 Task: Find Round Trip flight tickets for 2 adults, in Economy from Cairo to Bangkok to travel on 02-Nov-2023. Bangkok to Cairo on 22-Dec-2023.  Stops: One stop or fewer. Choice of flight is Emirates.  Outbound departure time preference is 12:00. Connecting airport is Dubai.
Action: Mouse moved to (295, 208)
Screenshot: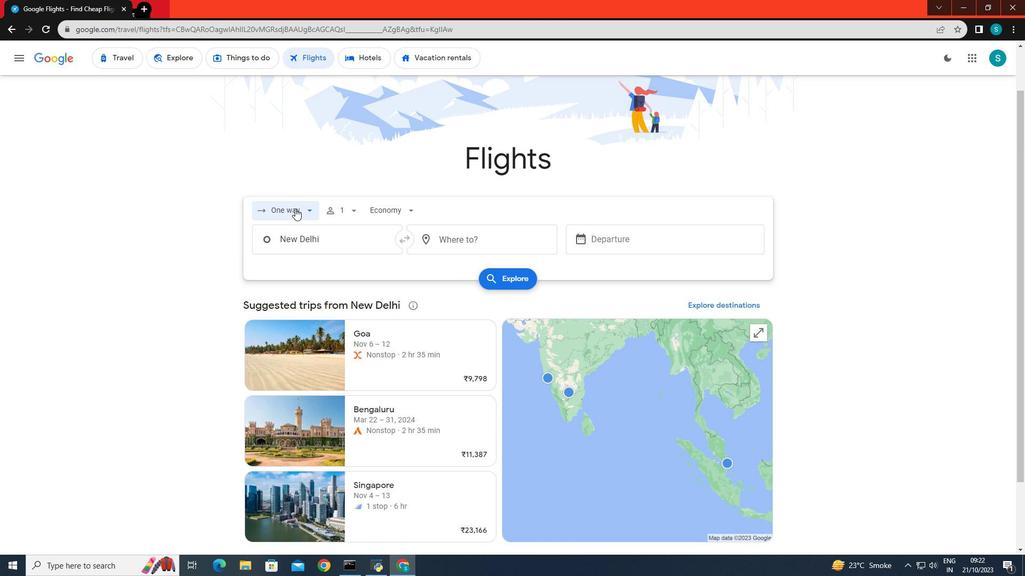 
Action: Mouse pressed left at (295, 208)
Screenshot: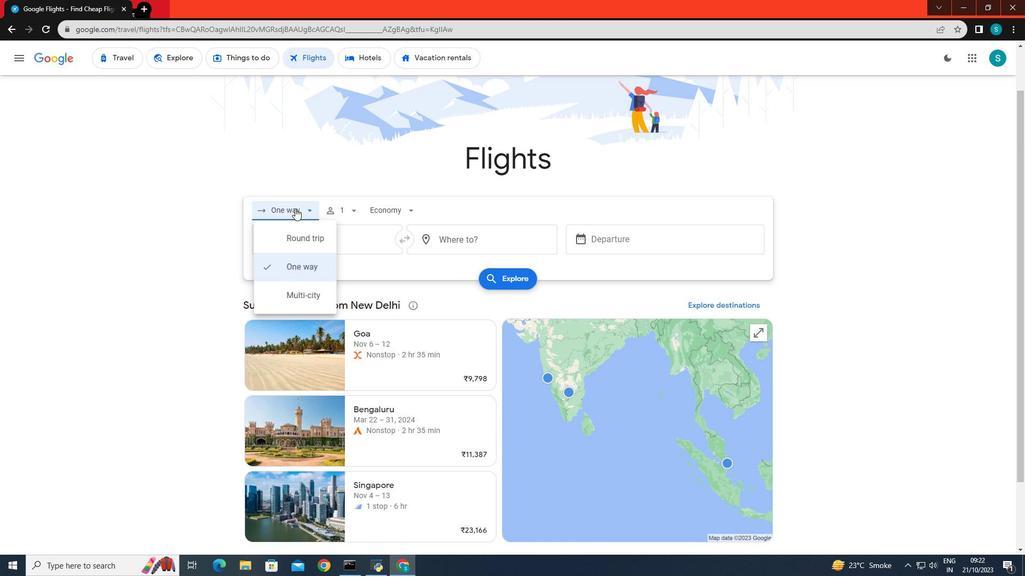 
Action: Mouse moved to (292, 233)
Screenshot: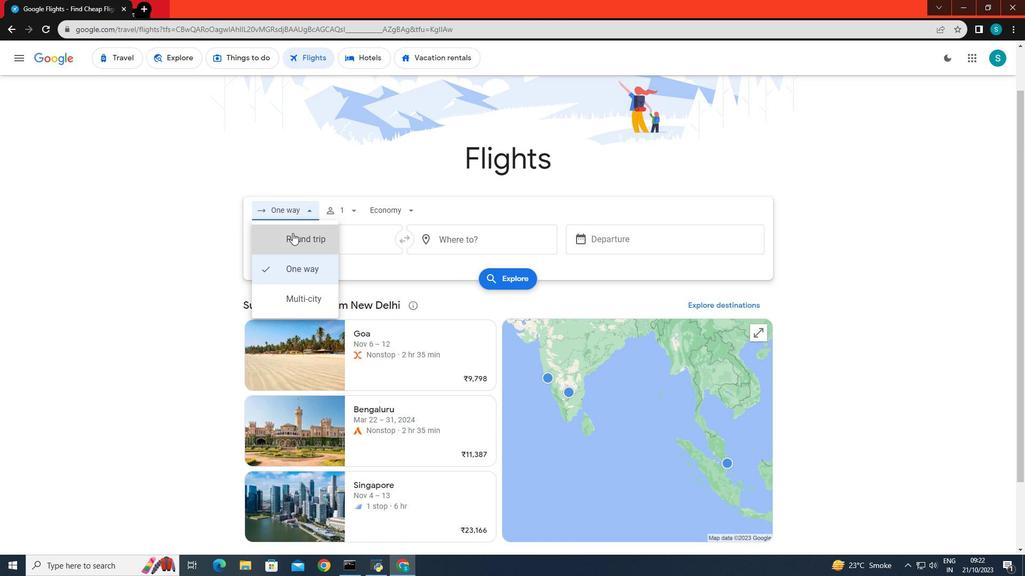 
Action: Mouse pressed left at (292, 233)
Screenshot: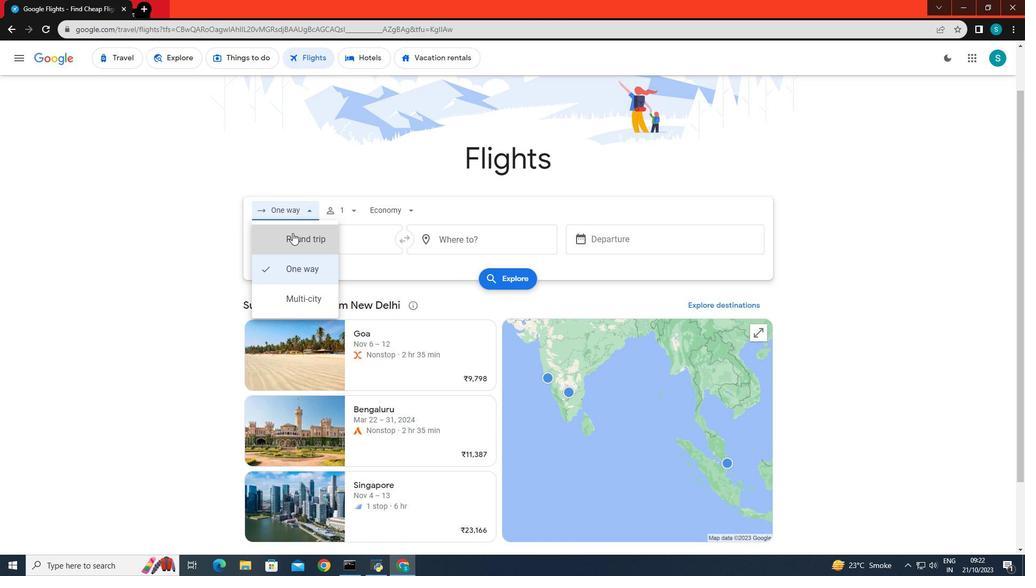 
Action: Mouse moved to (358, 208)
Screenshot: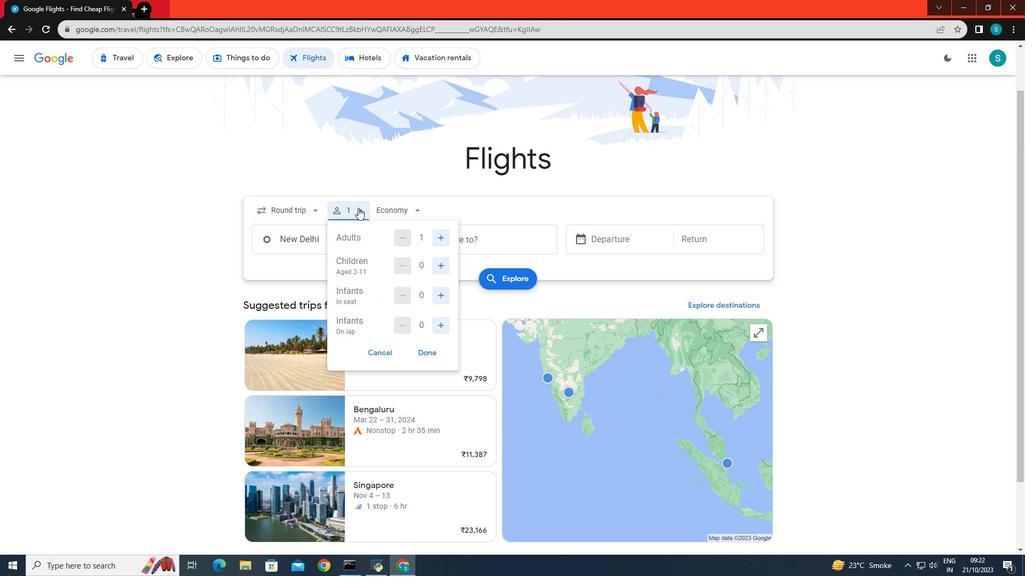 
Action: Mouse pressed left at (358, 208)
Screenshot: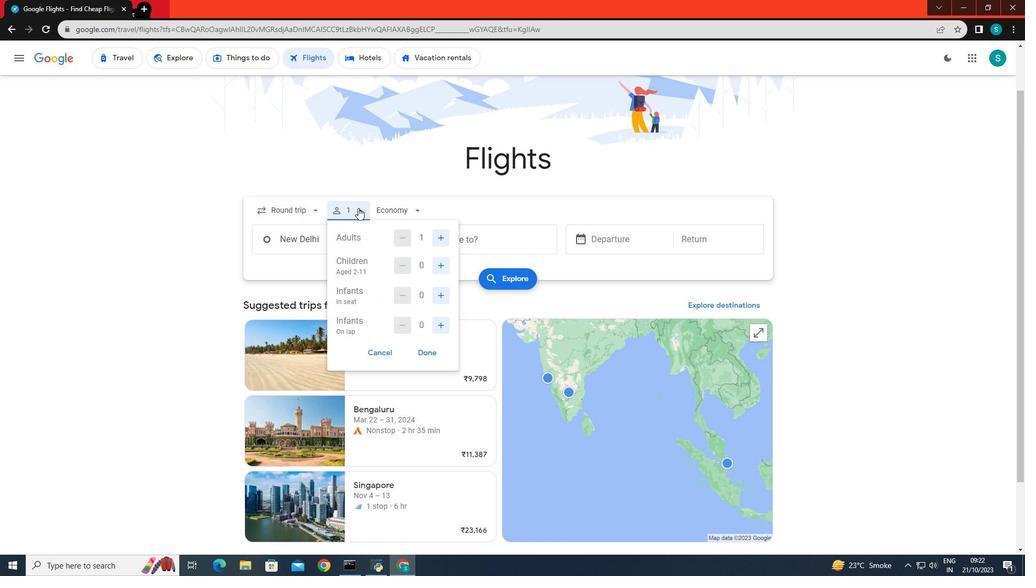 
Action: Mouse moved to (442, 235)
Screenshot: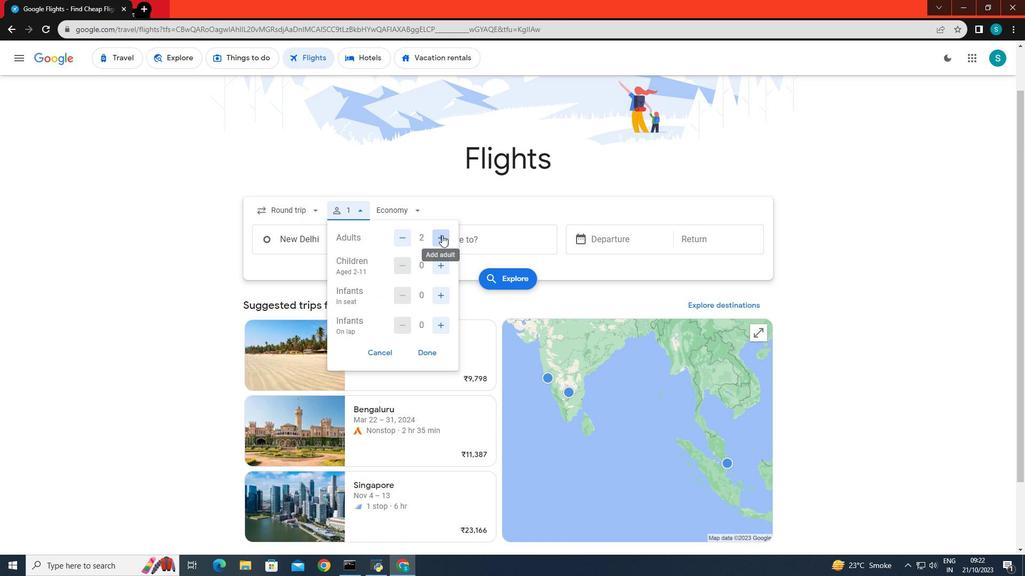 
Action: Mouse pressed left at (442, 235)
Screenshot: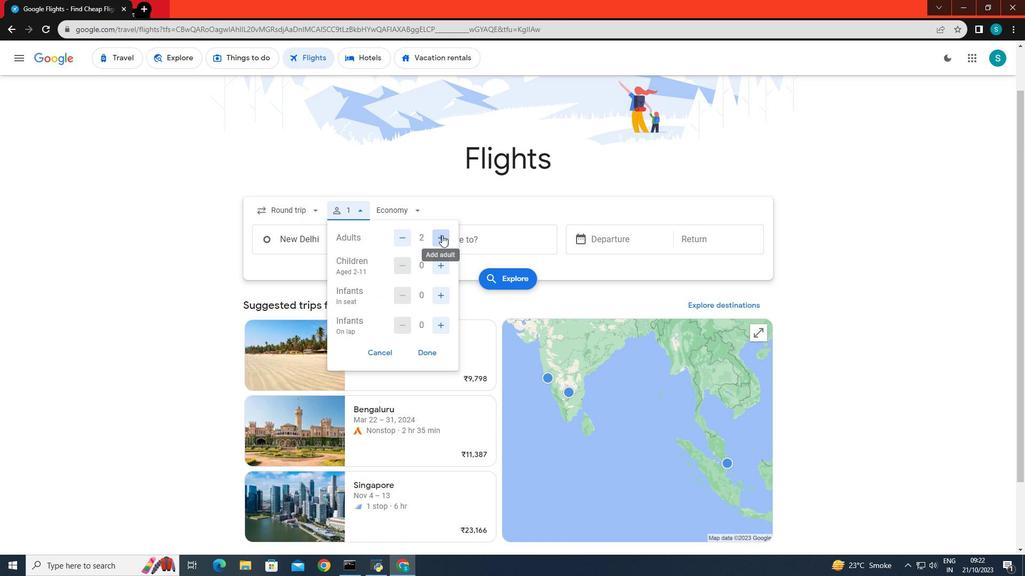 
Action: Mouse moved to (430, 351)
Screenshot: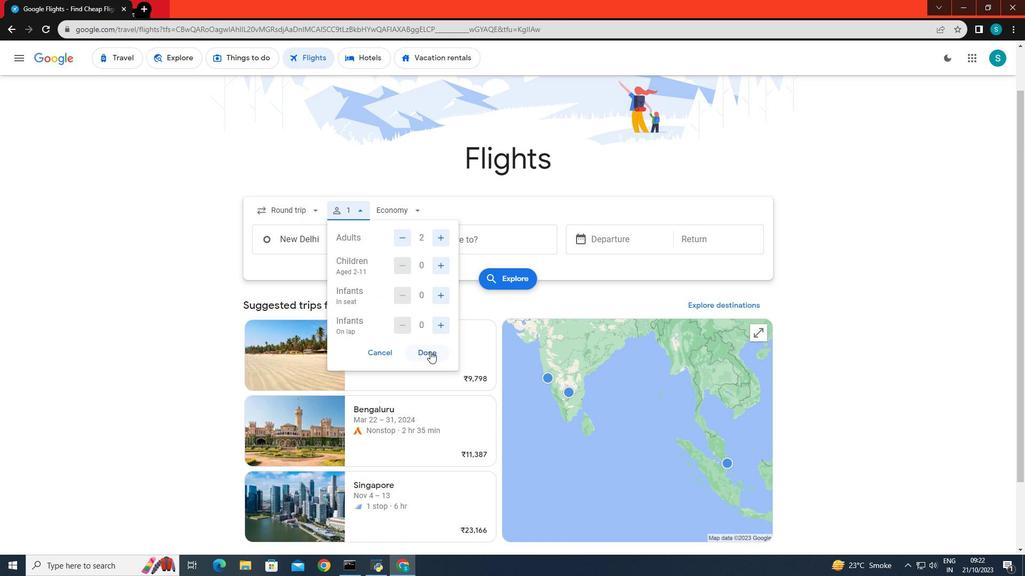 
Action: Mouse pressed left at (430, 351)
Screenshot: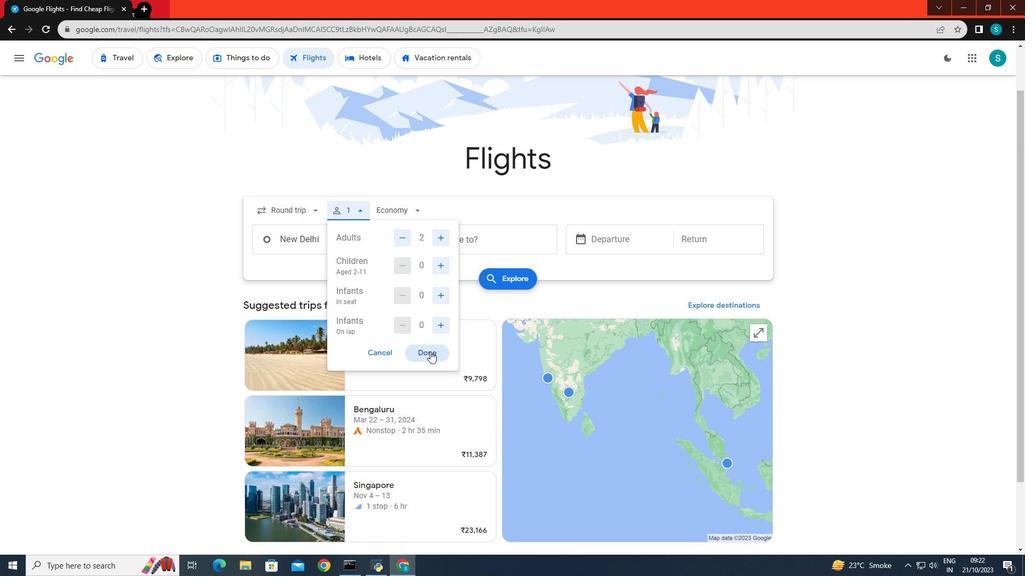 
Action: Mouse moved to (397, 209)
Screenshot: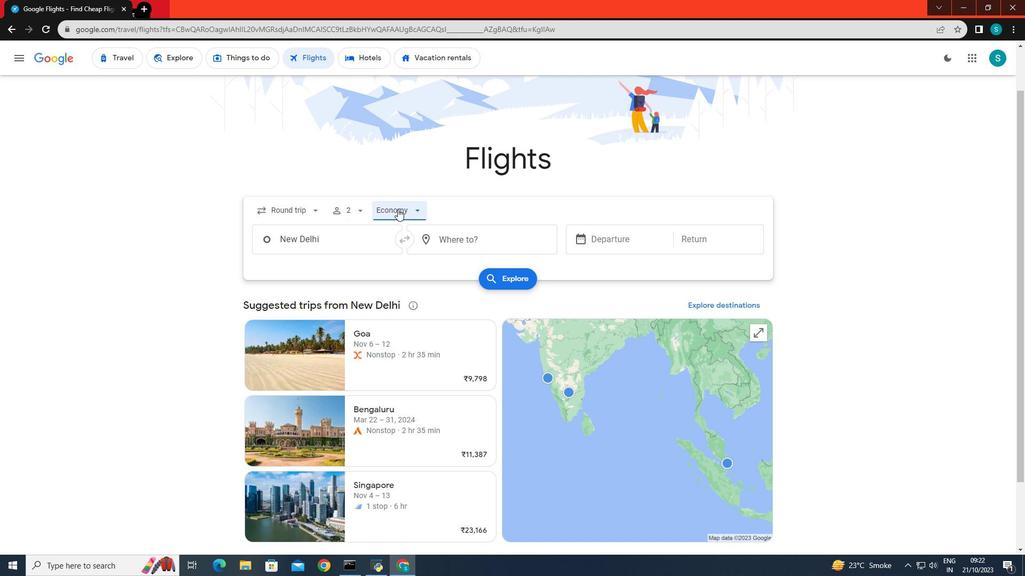 
Action: Mouse pressed left at (397, 209)
Screenshot: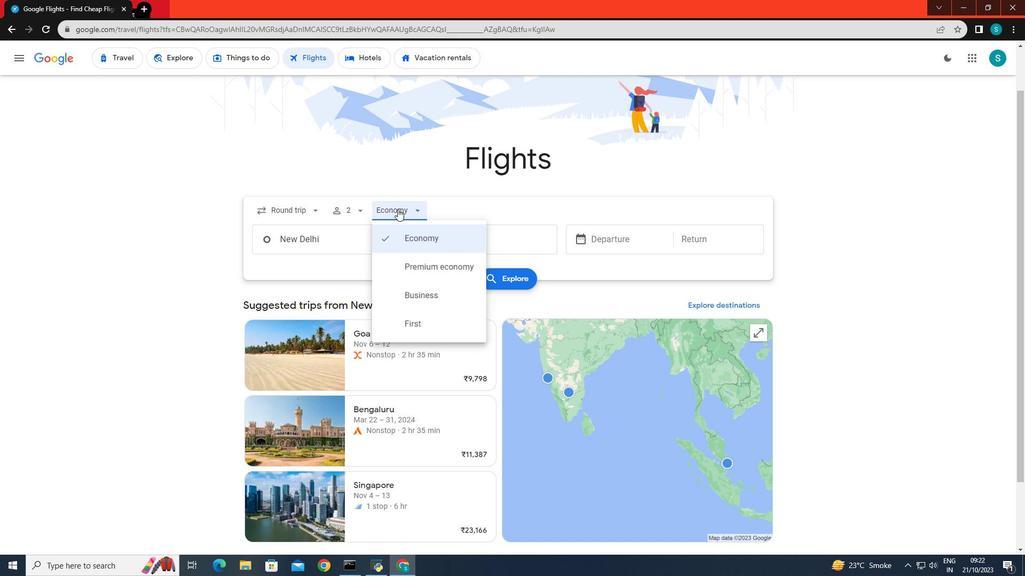 
Action: Mouse moved to (406, 240)
Screenshot: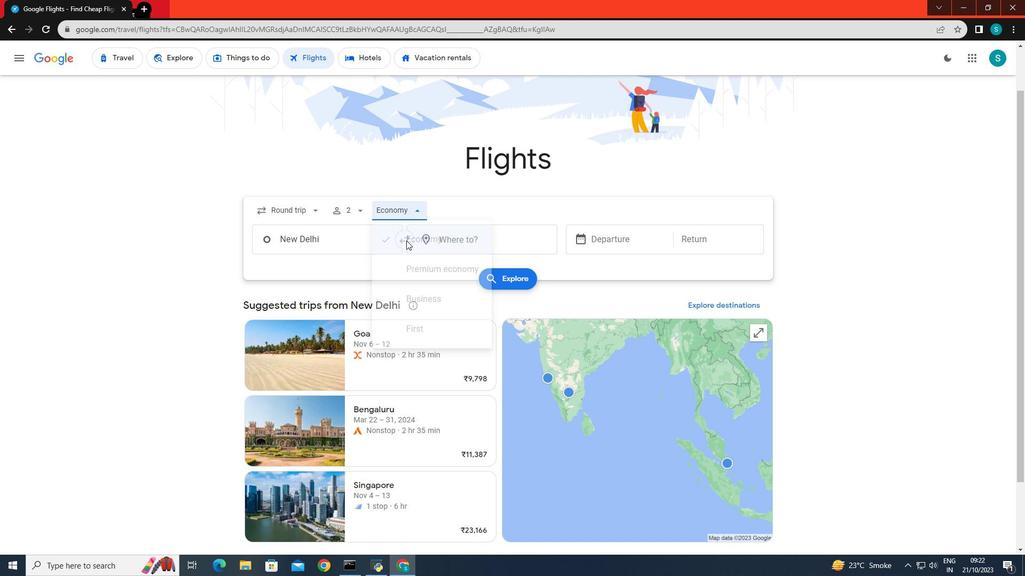 
Action: Mouse pressed left at (406, 240)
Screenshot: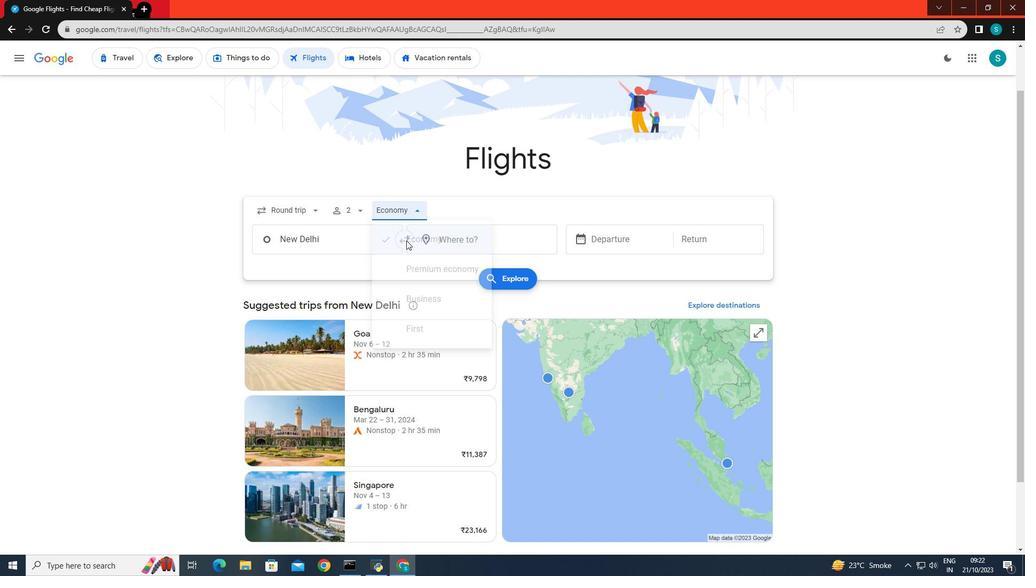 
Action: Mouse moved to (340, 235)
Screenshot: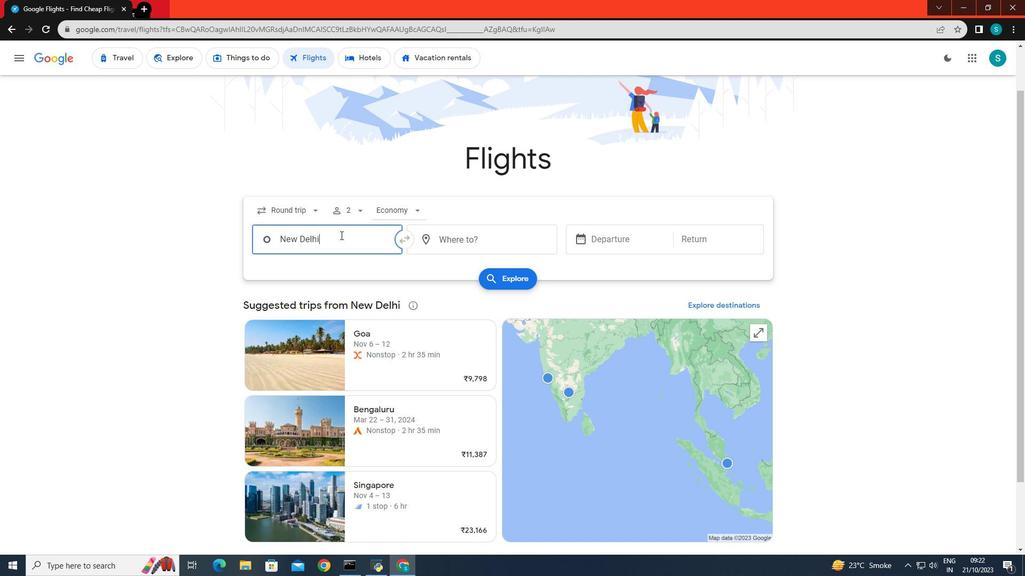 
Action: Mouse pressed left at (340, 235)
Screenshot: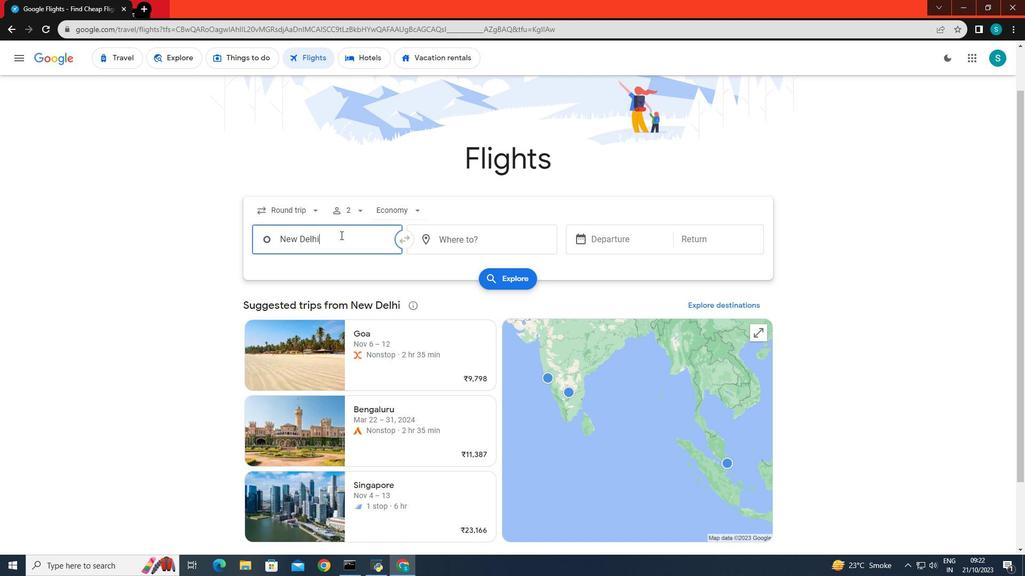 
Action: Key pressed <Key.backspace><Key.caps_lock>CA<Key.backspace><Key.caps_lock>airo<Key.space><Key.backspace>
Screenshot: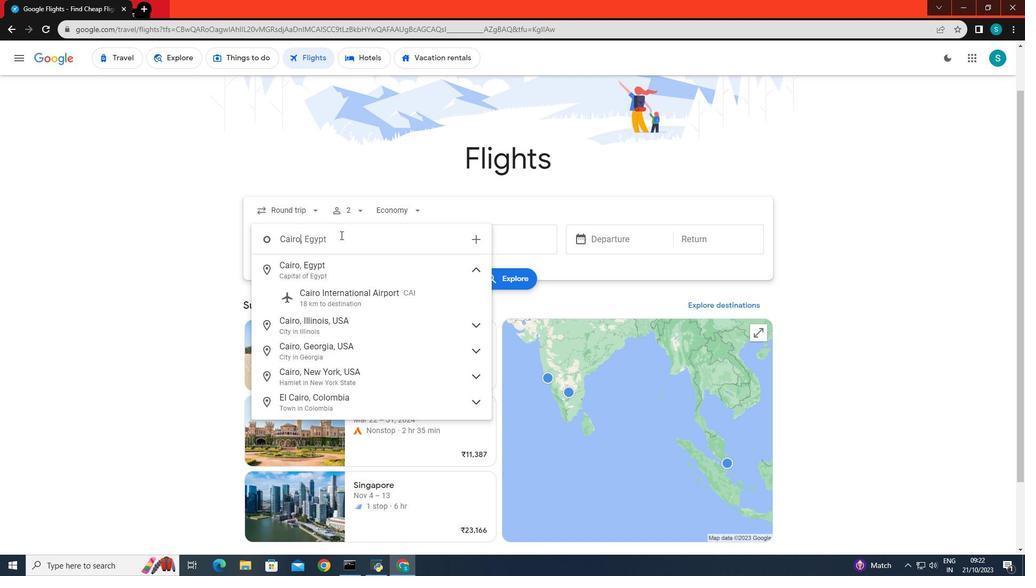 
Action: Mouse moved to (335, 262)
Screenshot: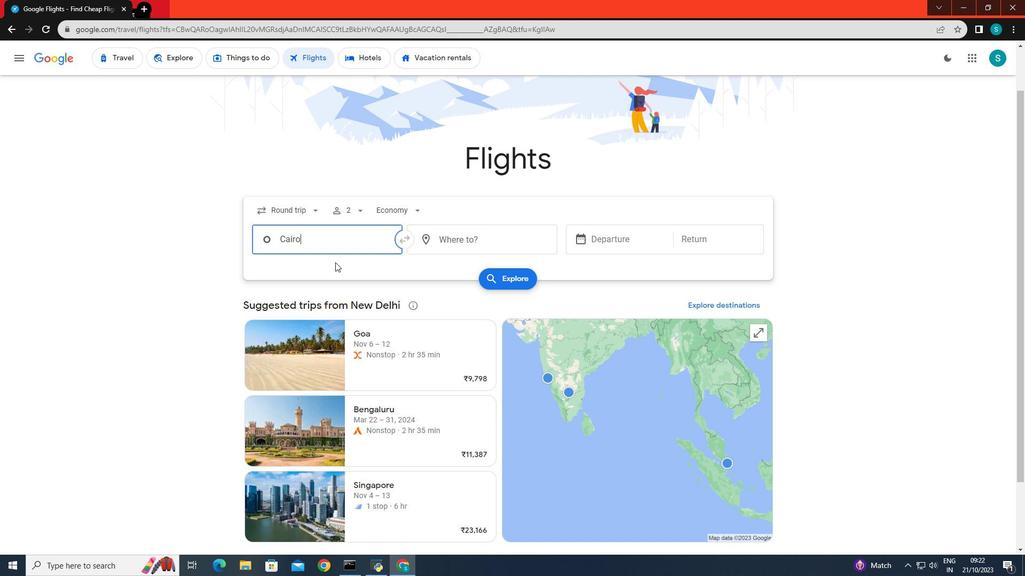 
Action: Mouse pressed left at (335, 262)
Screenshot: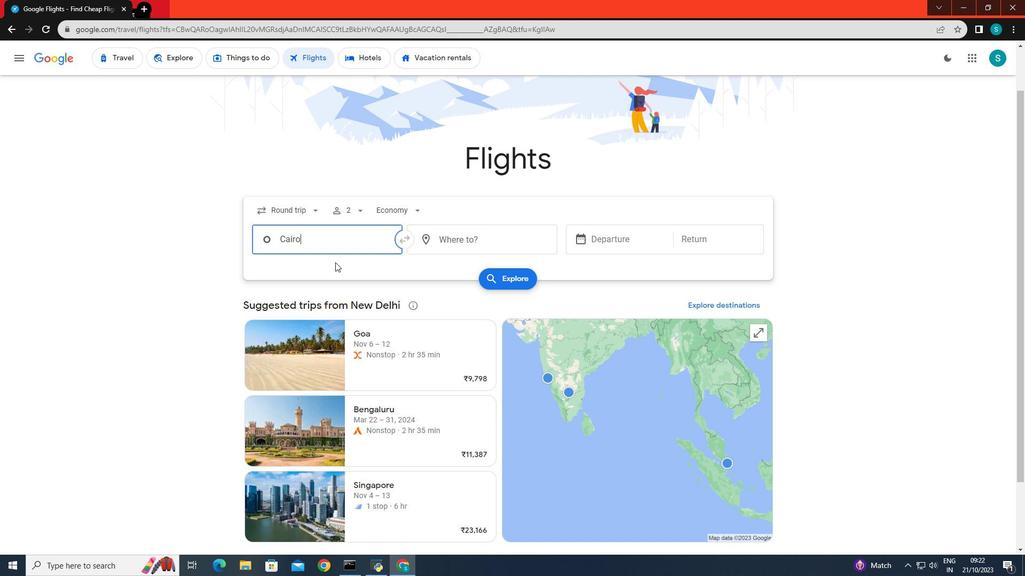 
Action: Mouse moved to (463, 238)
Screenshot: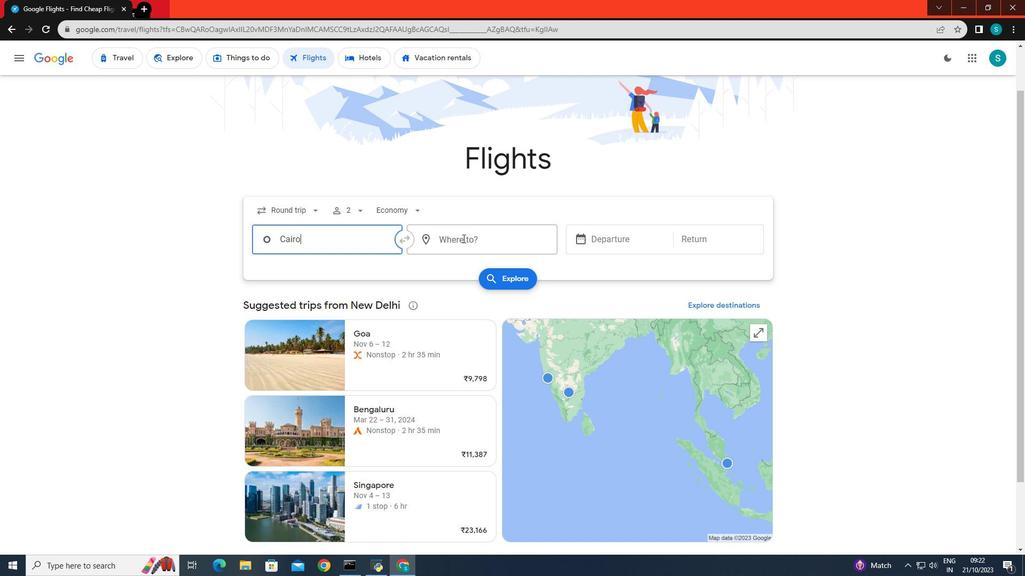 
Action: Mouse pressed left at (463, 238)
Screenshot: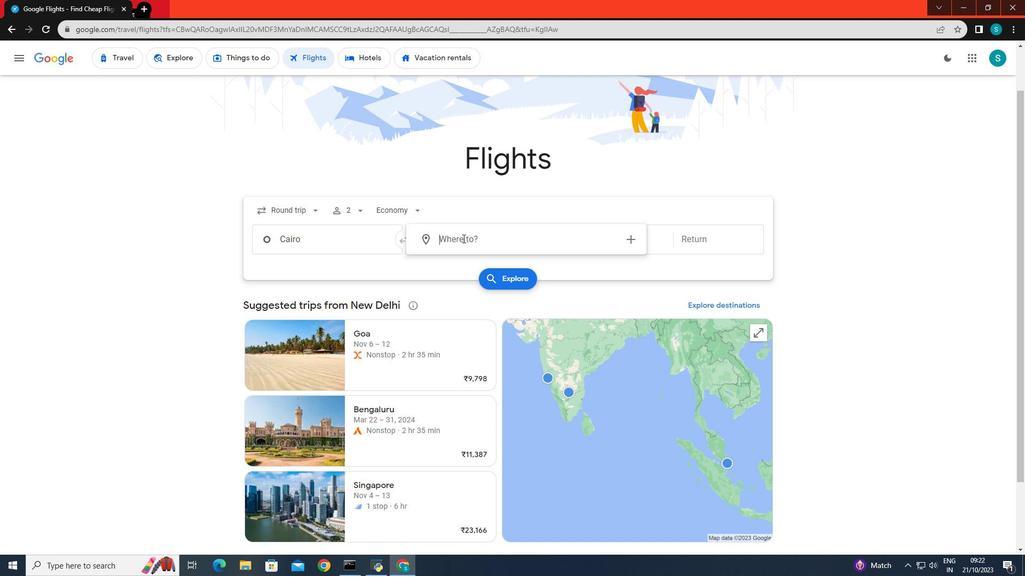 
Action: Key pressed ba<Key.backspace><Key.backspace><Key.caps_lock>V<Key.backspace><Key.caps_lock>b<Key.backspace><Key.caps_lock>V<Key.backspace>BA<Key.backspace><Key.caps_lock>angkok,
Screenshot: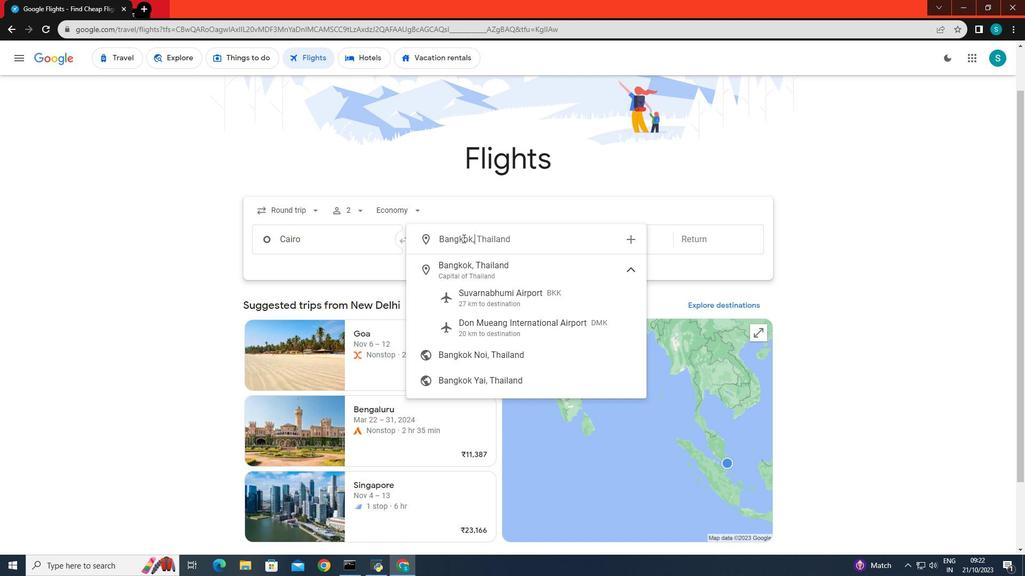 
Action: Mouse moved to (465, 274)
Screenshot: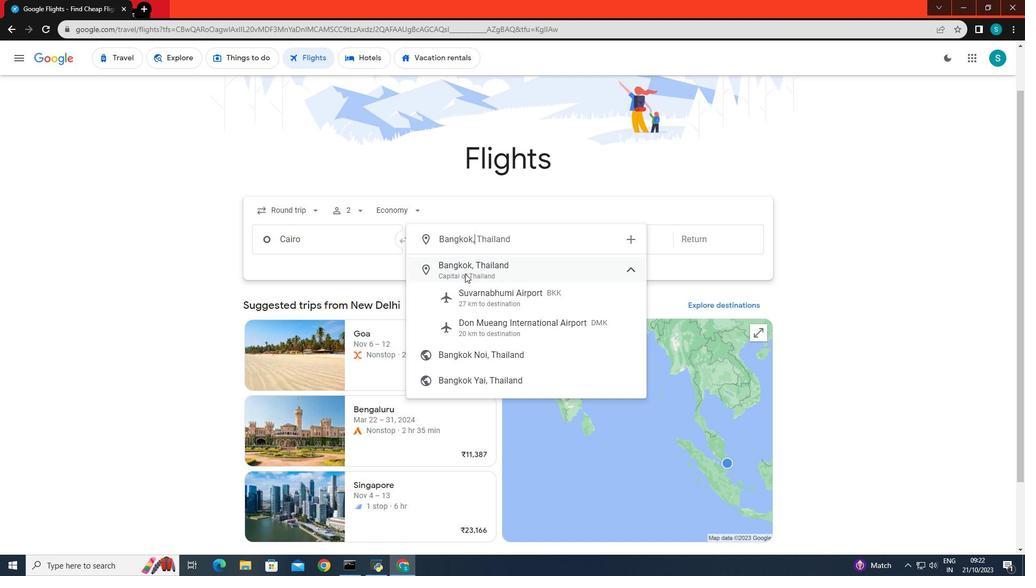 
Action: Mouse pressed left at (465, 274)
Screenshot: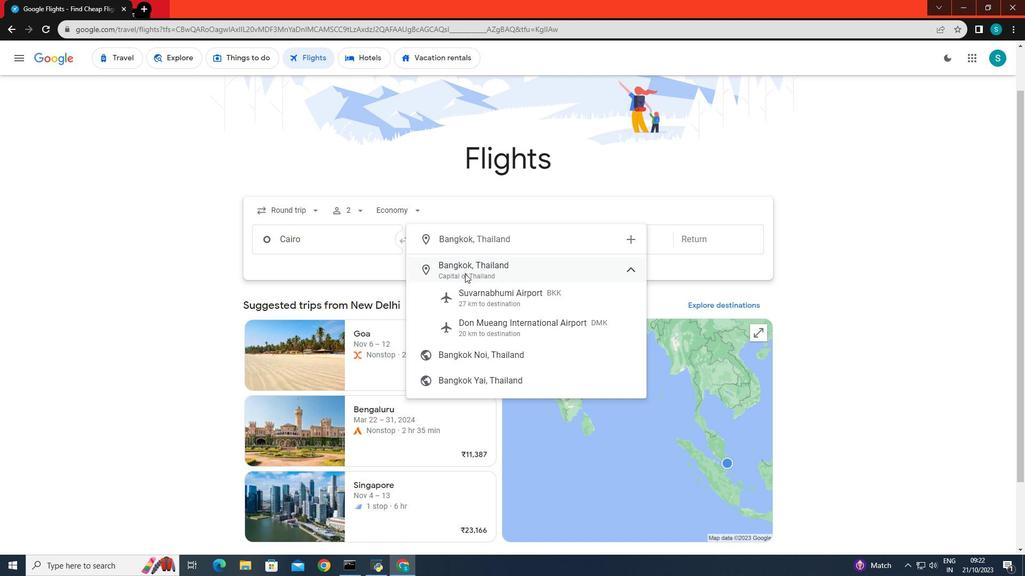 
Action: Mouse moved to (601, 241)
Screenshot: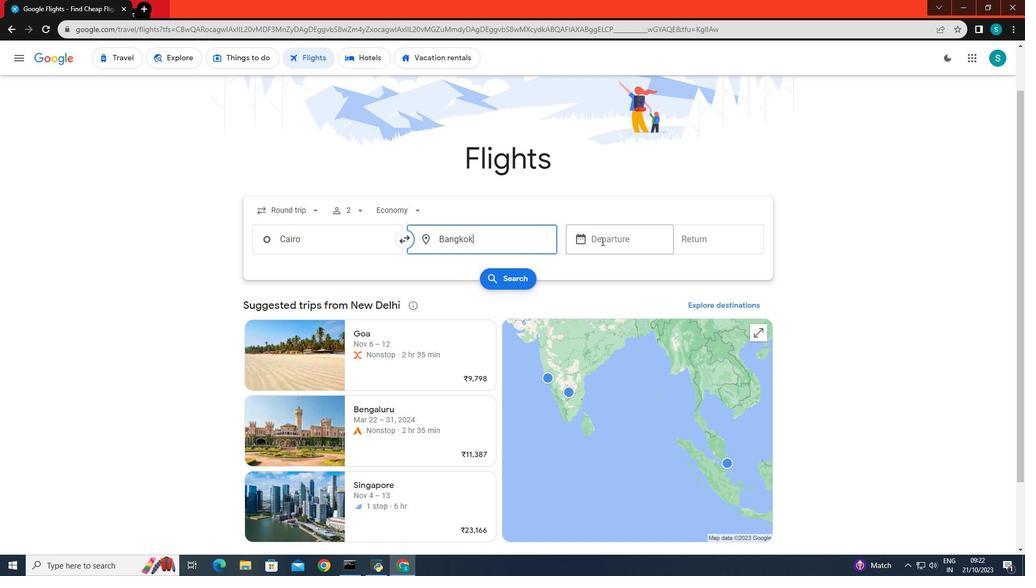 
Action: Mouse pressed left at (601, 241)
Screenshot: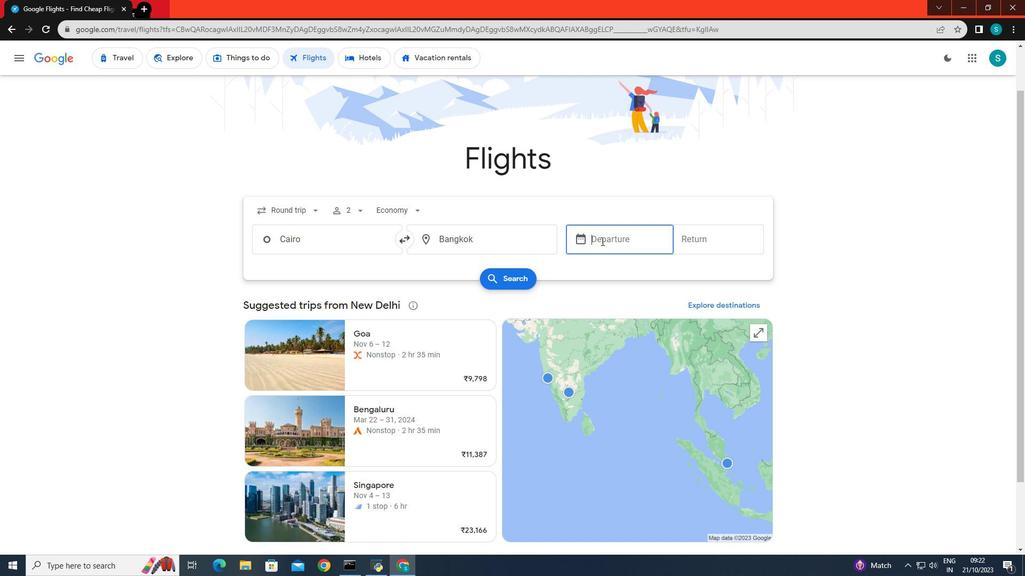 
Action: Mouse moved to (695, 319)
Screenshot: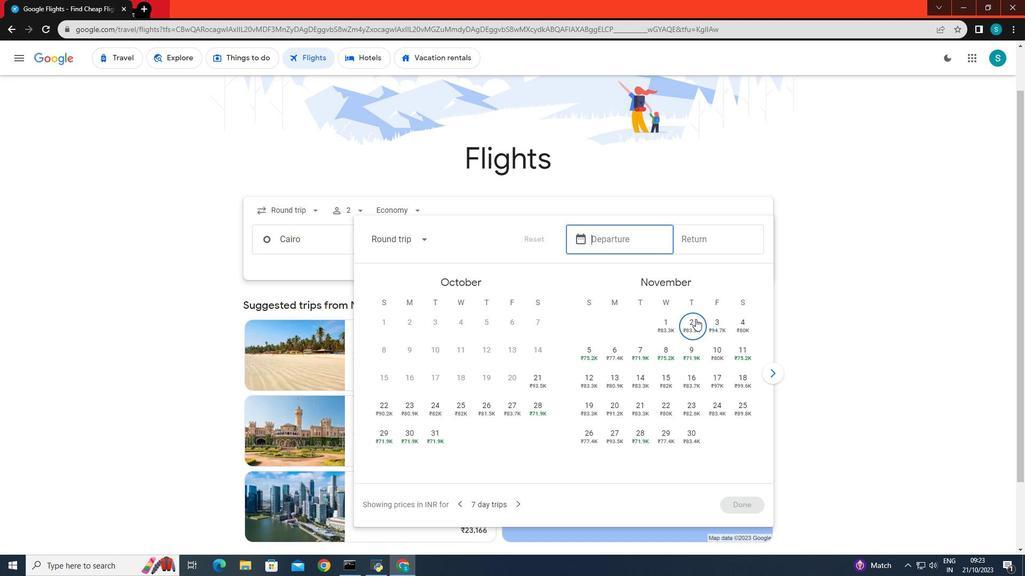 
Action: Mouse pressed left at (695, 319)
Screenshot: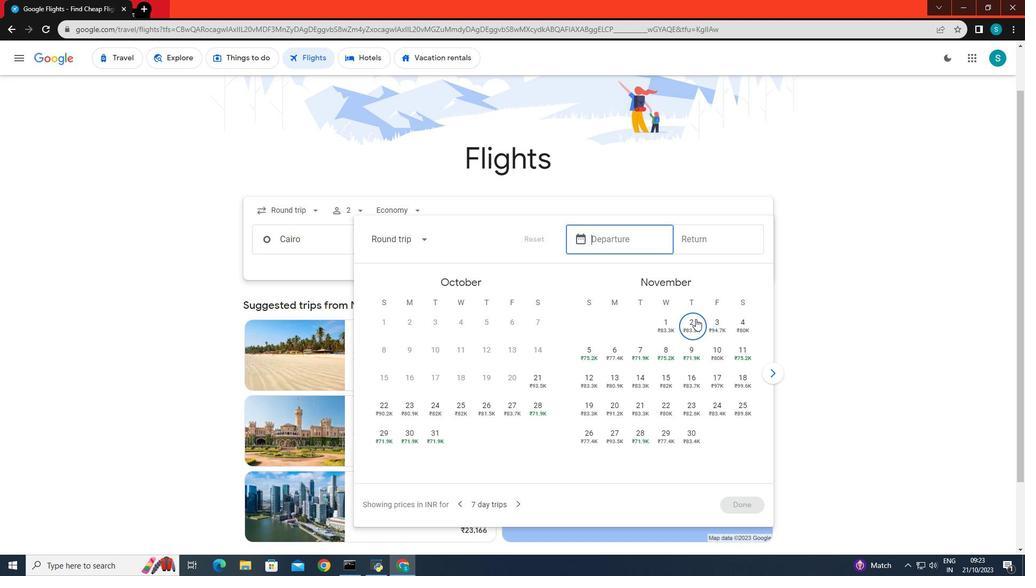 
Action: Mouse moved to (769, 373)
Screenshot: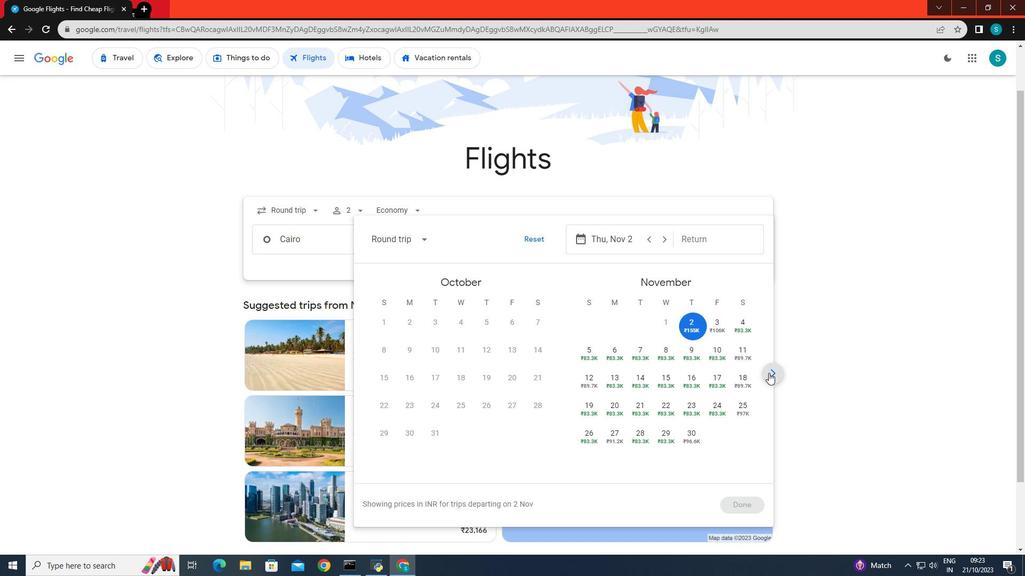 
Action: Mouse pressed left at (769, 373)
Screenshot: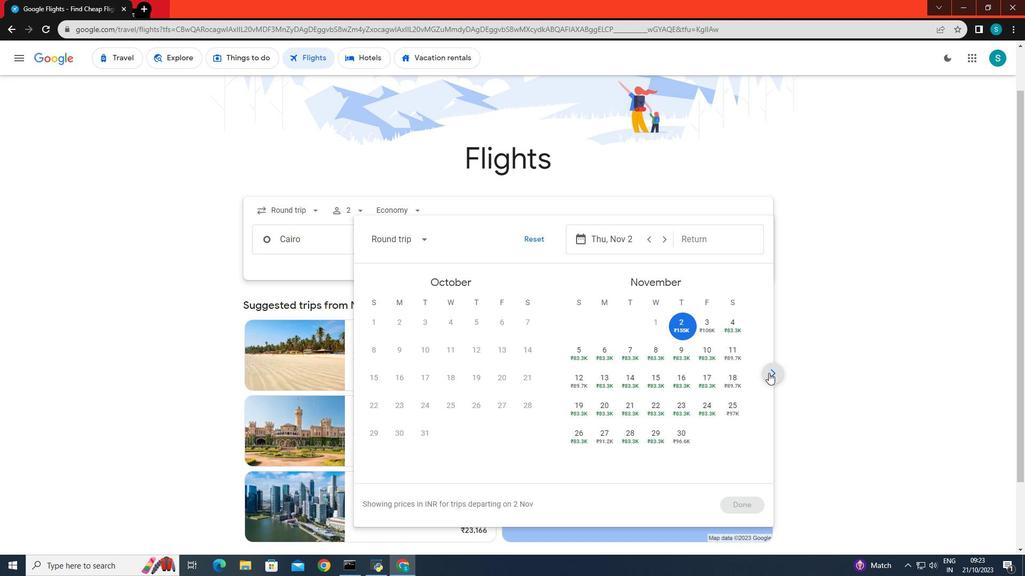 
Action: Mouse moved to (712, 405)
Screenshot: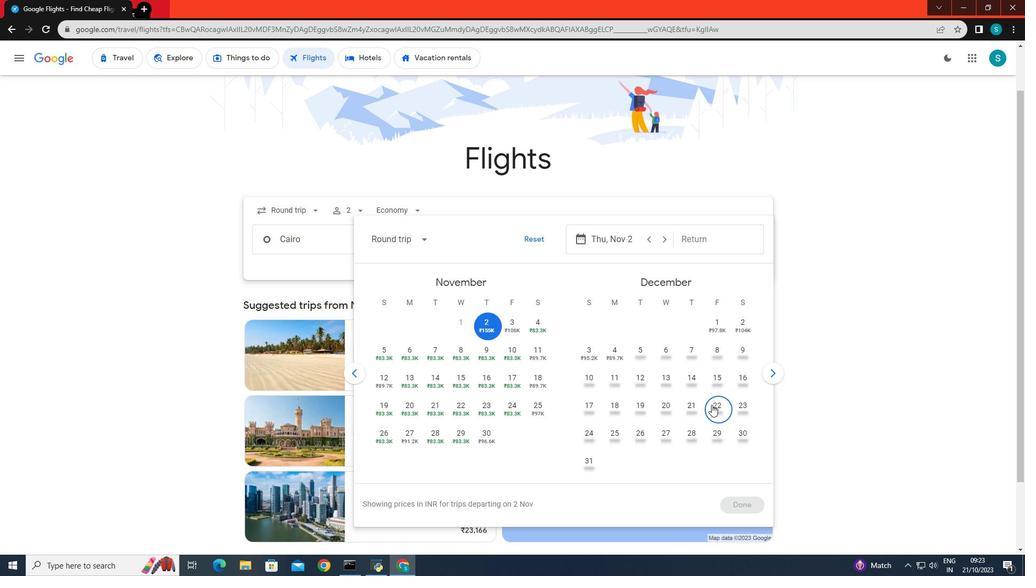 
Action: Mouse pressed left at (712, 405)
Screenshot: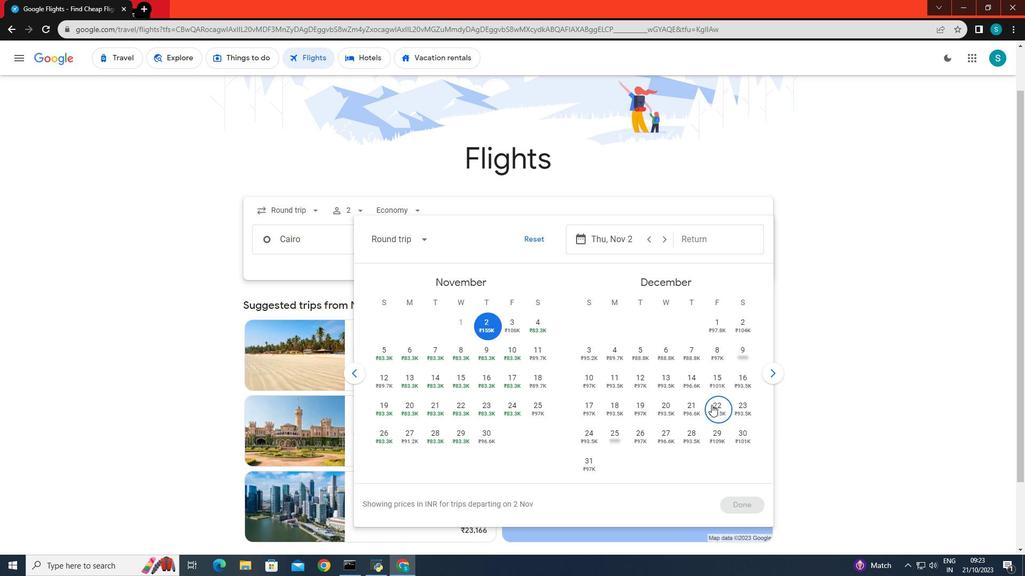 
Action: Mouse moved to (742, 505)
Screenshot: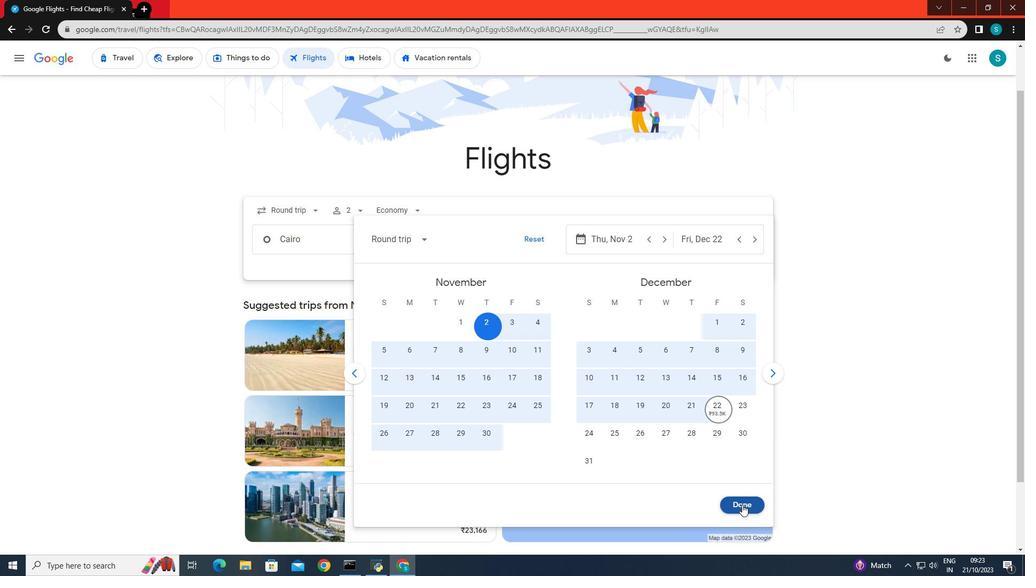 
Action: Mouse pressed left at (742, 505)
Screenshot: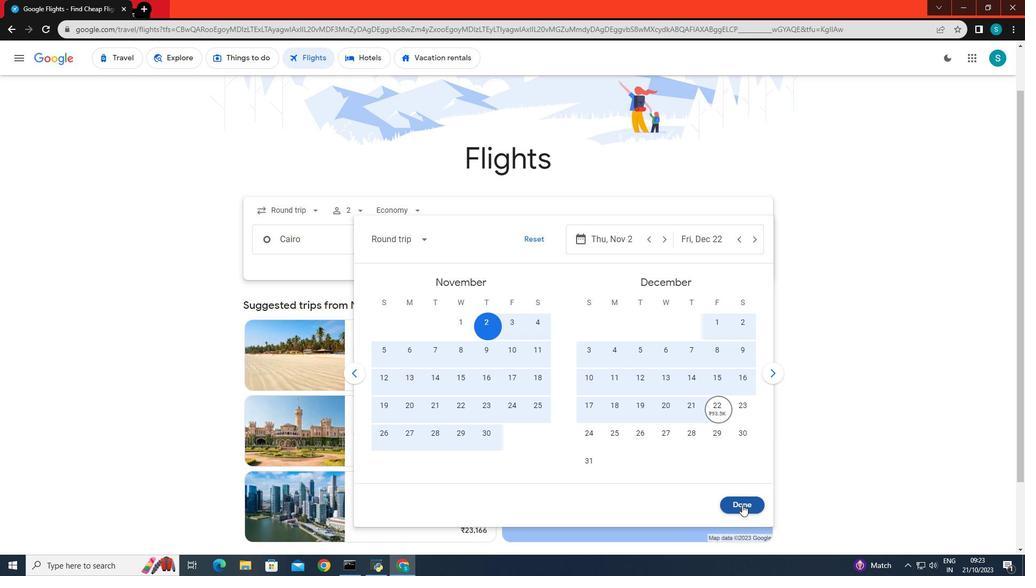 
Action: Mouse moved to (494, 276)
Screenshot: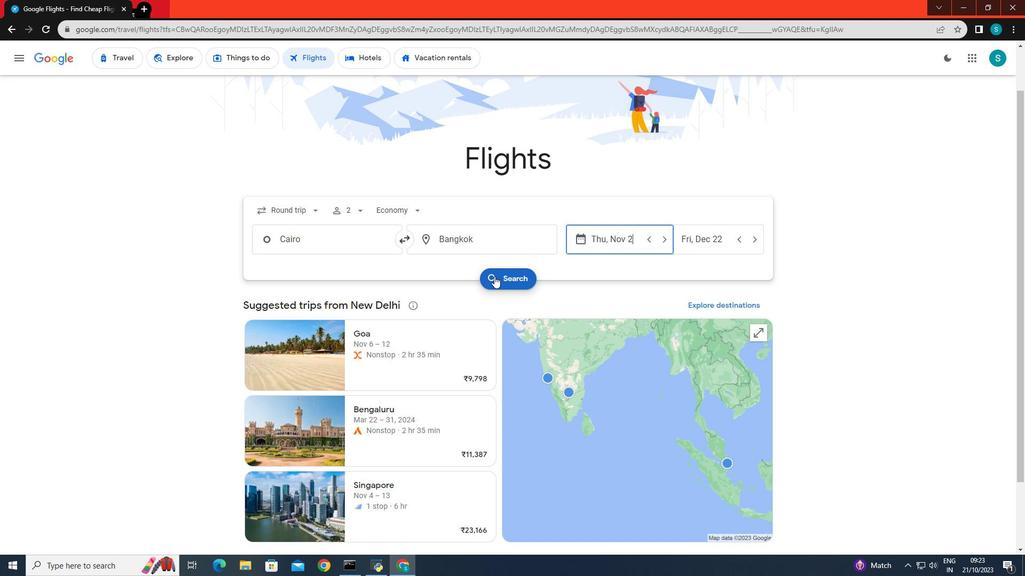 
Action: Mouse pressed left at (494, 276)
Screenshot: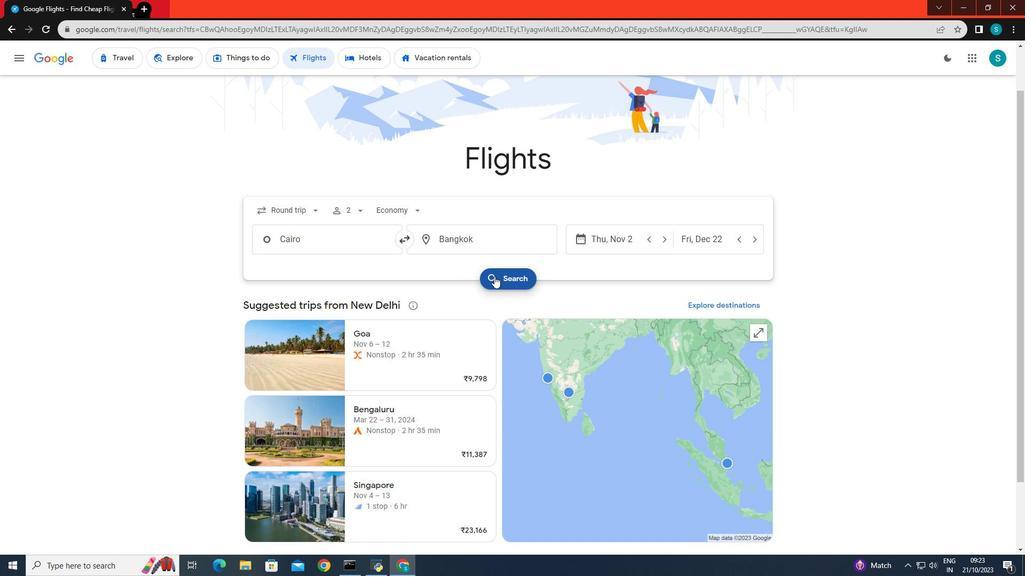 
Action: Mouse moved to (334, 159)
Screenshot: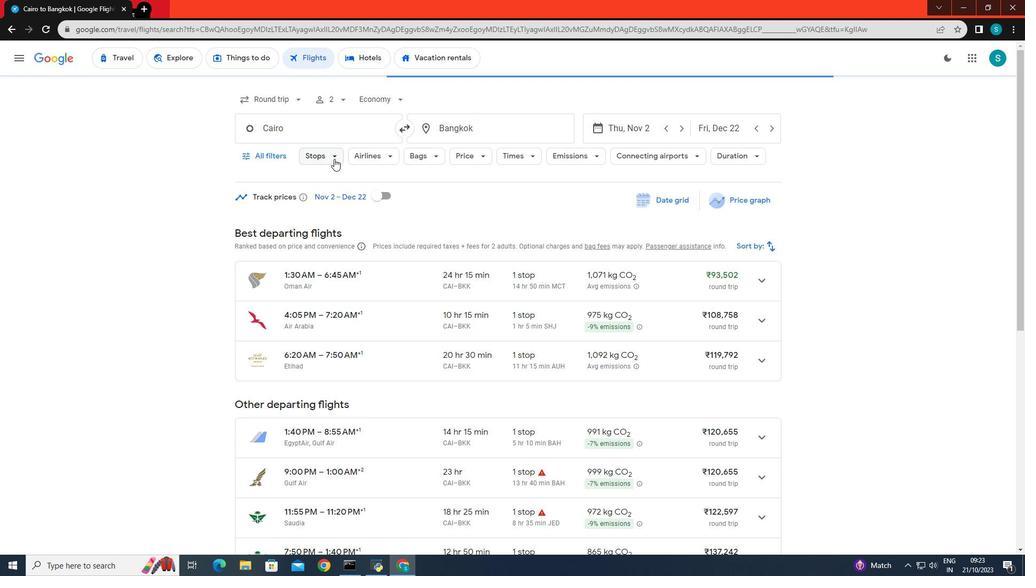 
Action: Mouse pressed left at (334, 159)
Screenshot: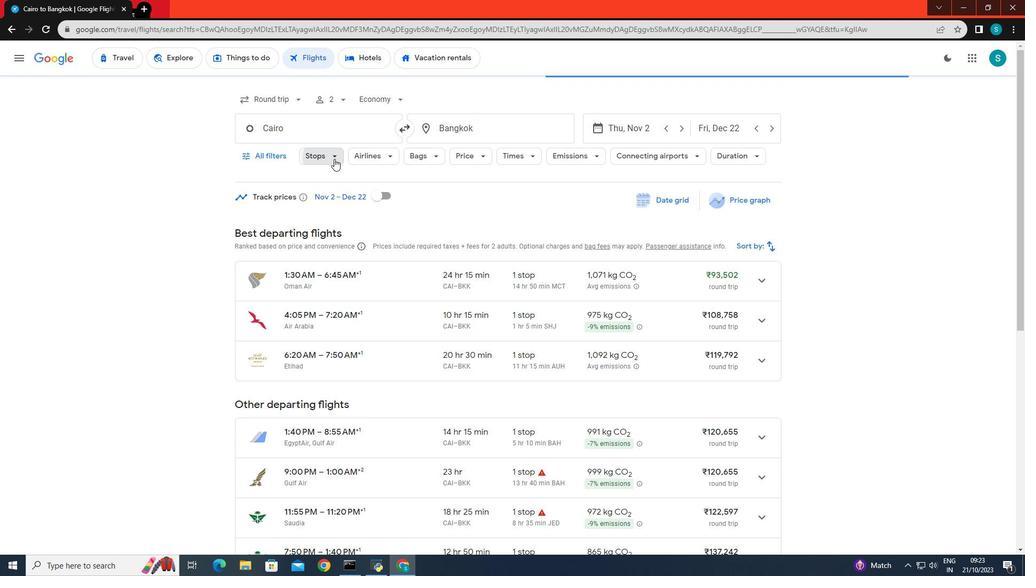 
Action: Mouse moved to (324, 209)
Screenshot: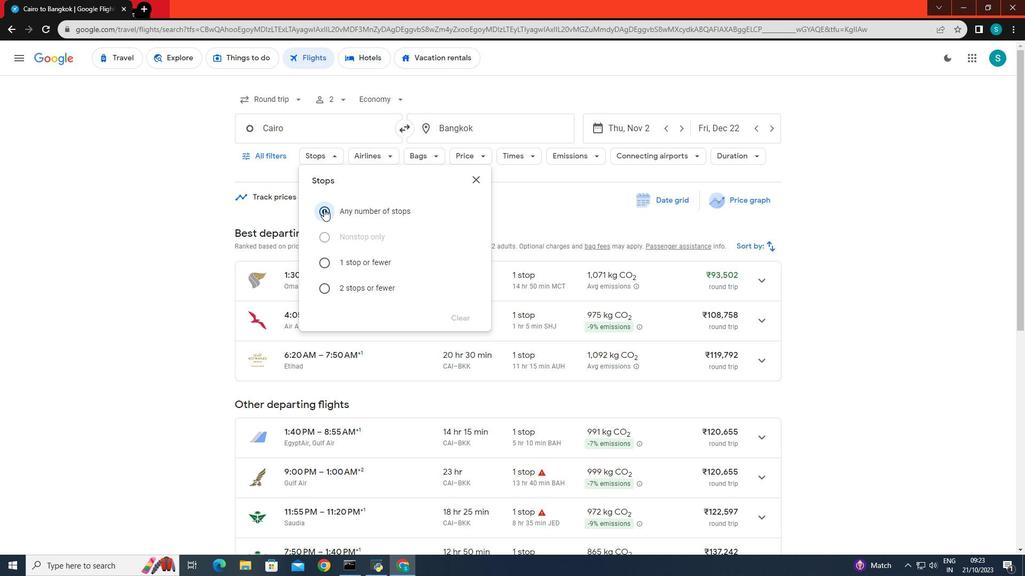 
Action: Mouse pressed left at (324, 209)
Screenshot: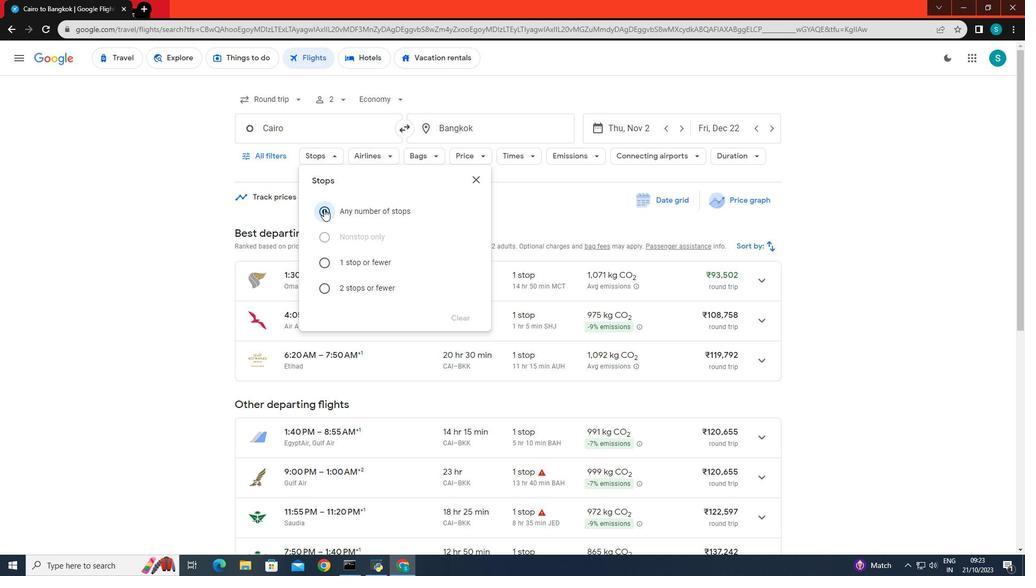
Action: Mouse moved to (186, 236)
Screenshot: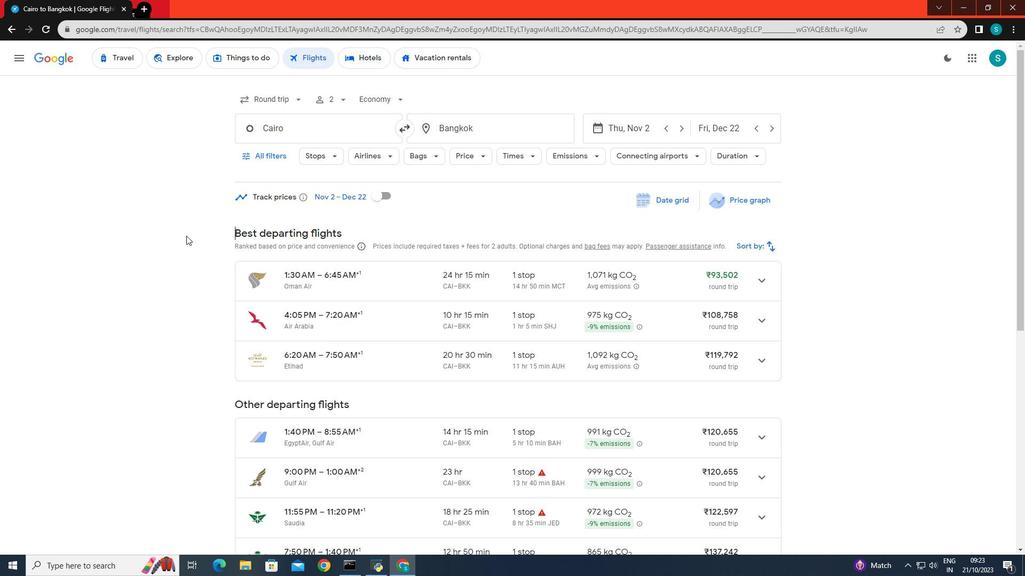 
Action: Mouse pressed left at (186, 236)
Screenshot: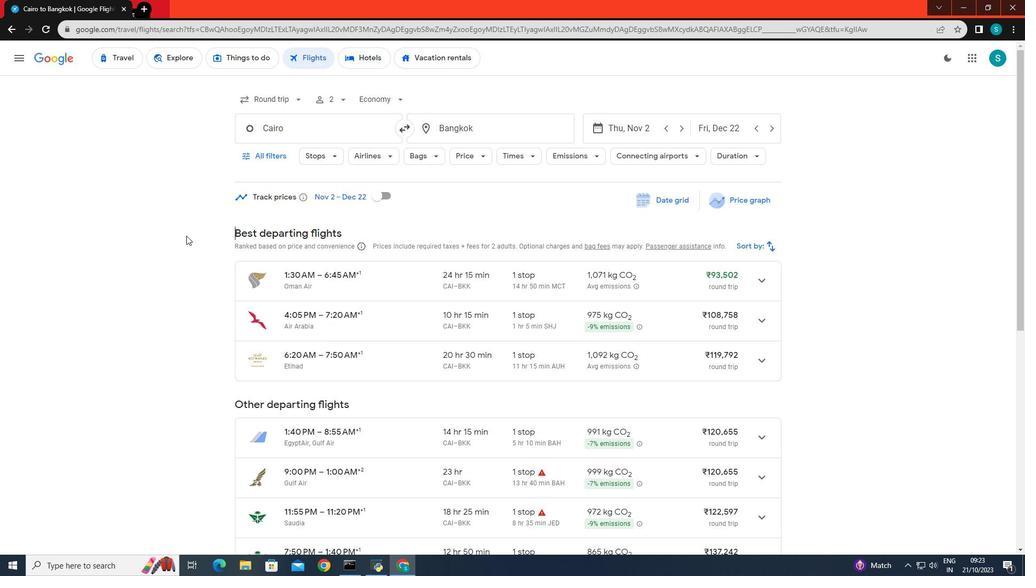 
Action: Mouse moved to (336, 157)
Screenshot: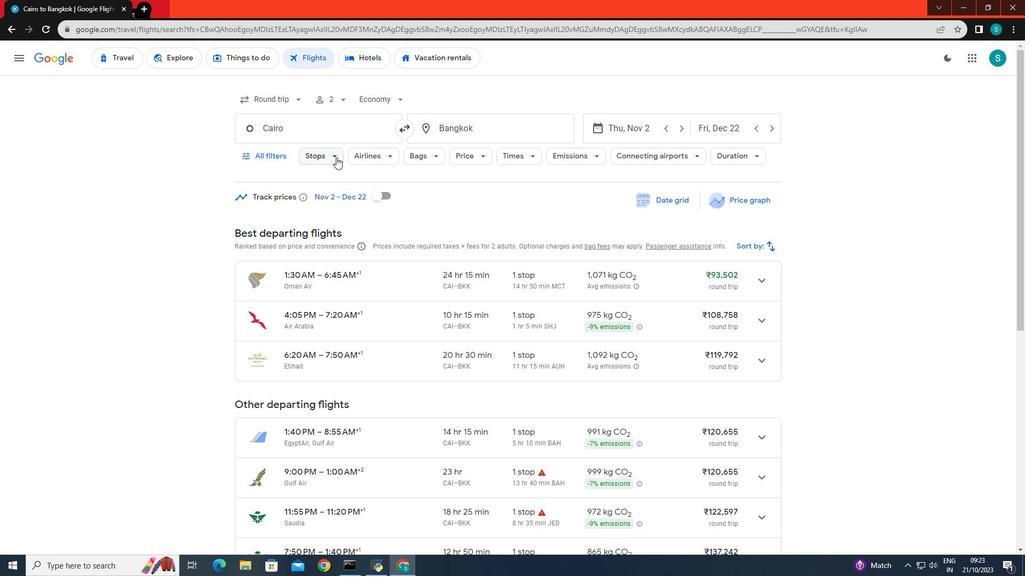 
Action: Mouse pressed left at (336, 157)
Screenshot: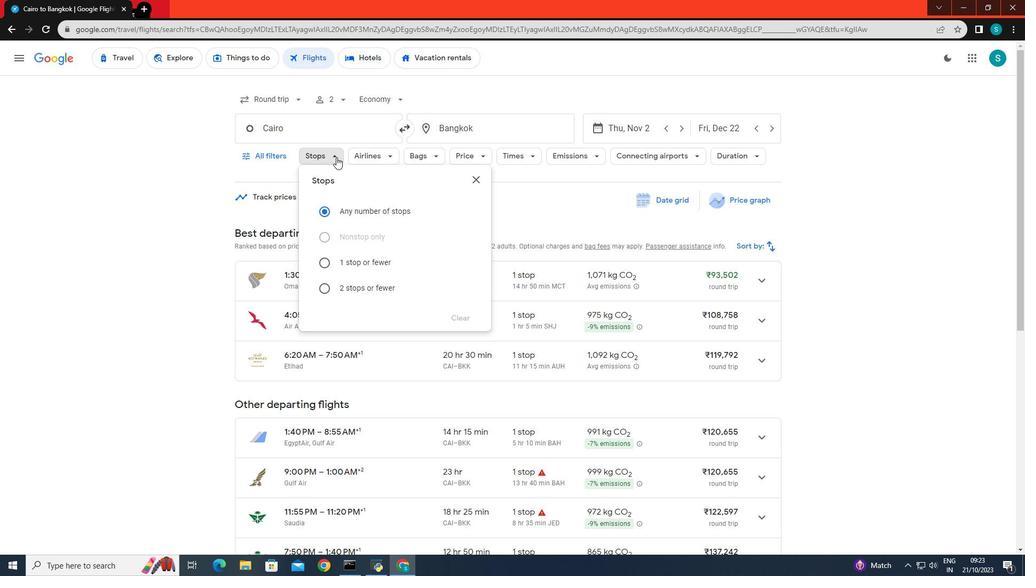 
Action: Mouse moved to (324, 266)
Screenshot: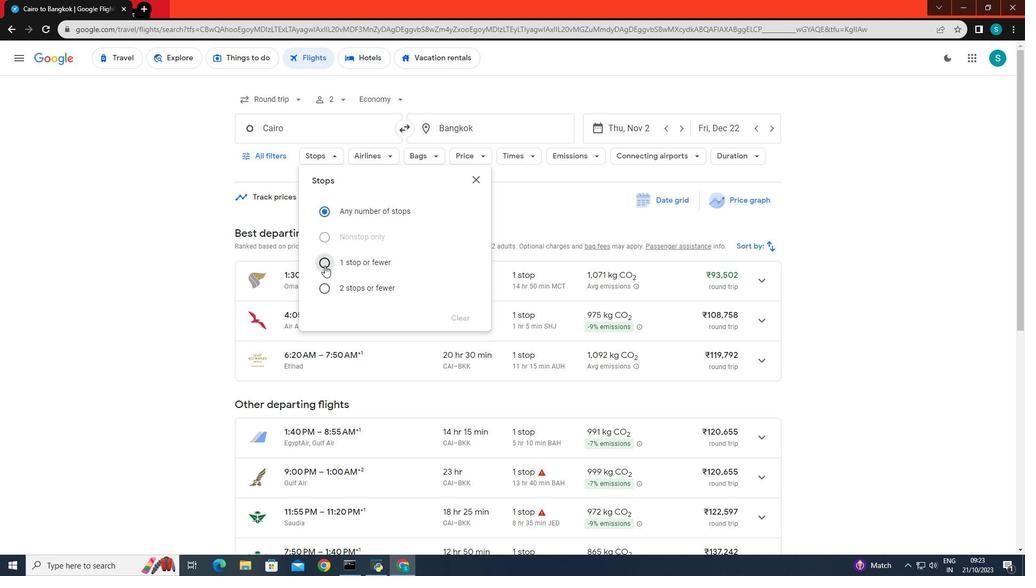 
Action: Mouse pressed left at (324, 266)
Screenshot: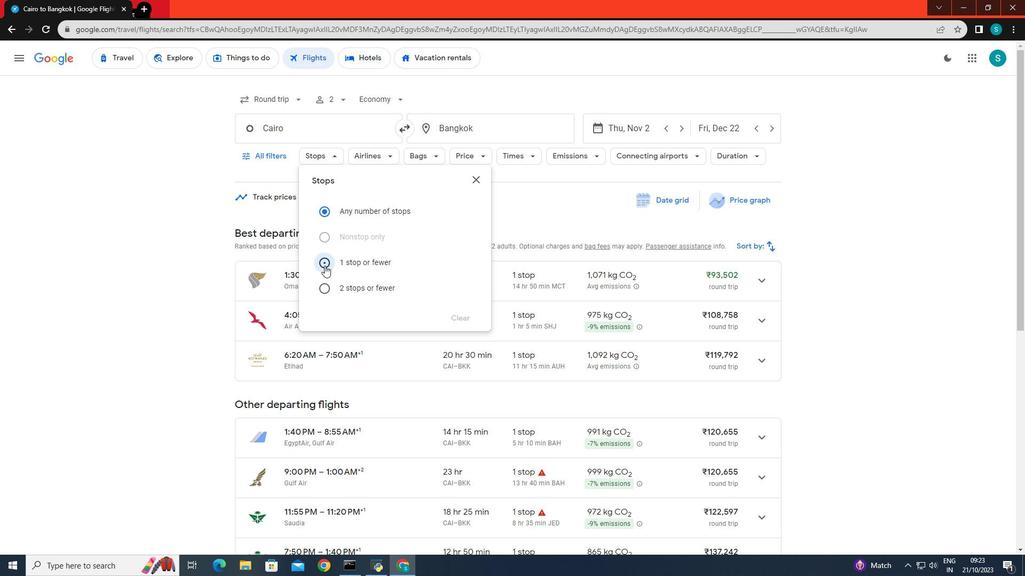
Action: Mouse moved to (181, 325)
Screenshot: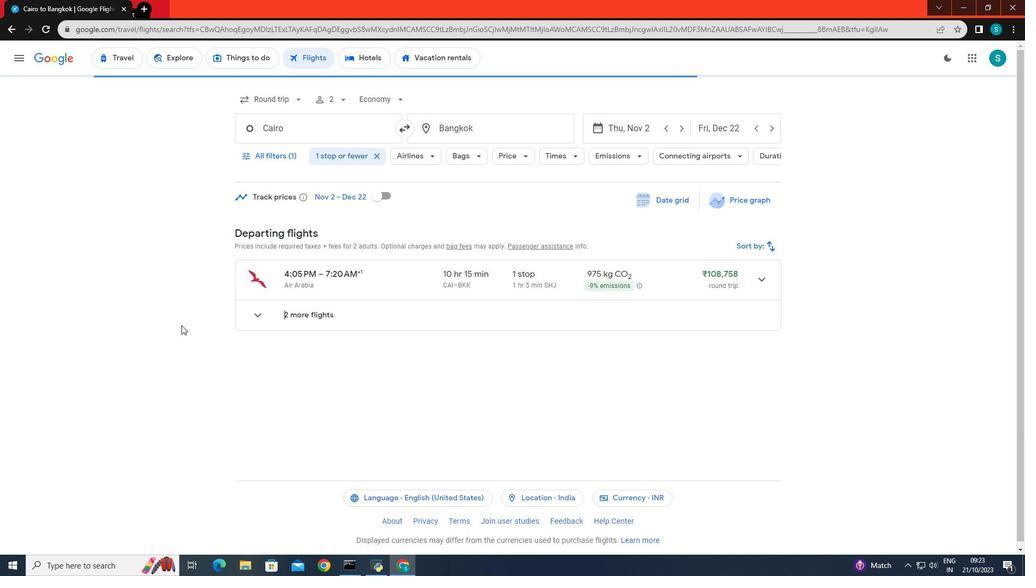 
Action: Mouse pressed left at (181, 325)
Screenshot: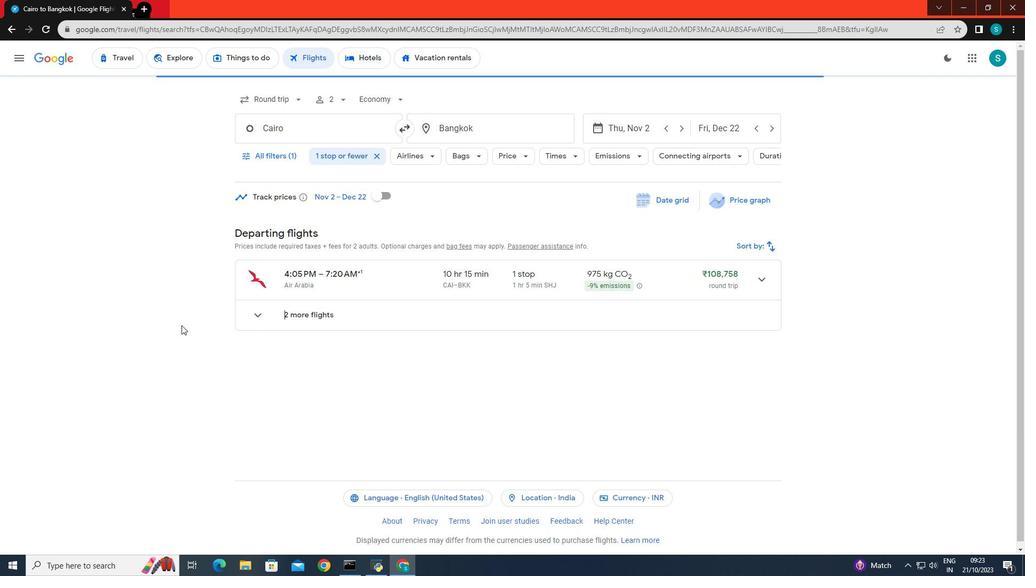 
Action: Mouse moved to (437, 151)
Screenshot: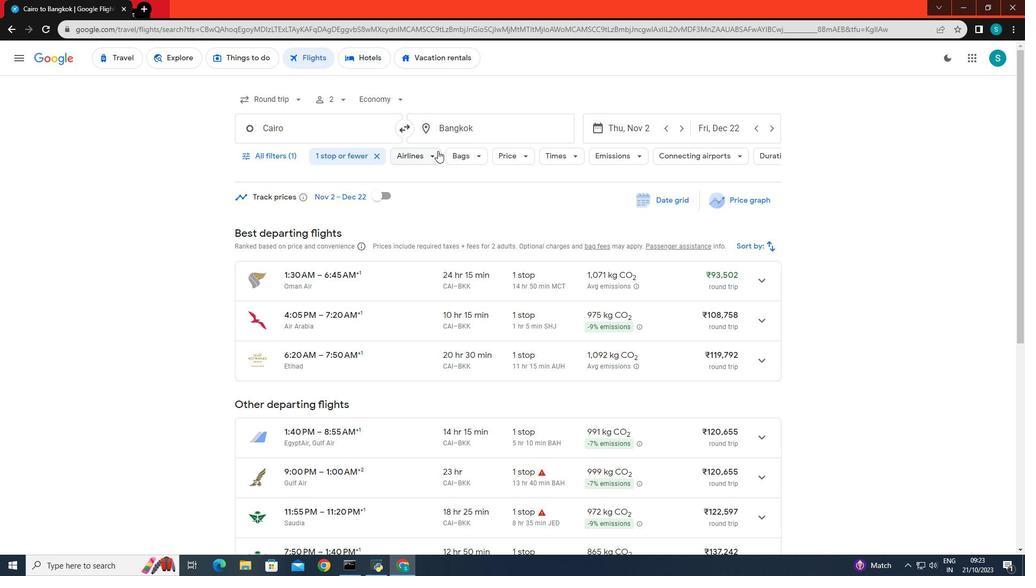 
Action: Mouse pressed left at (437, 151)
Screenshot: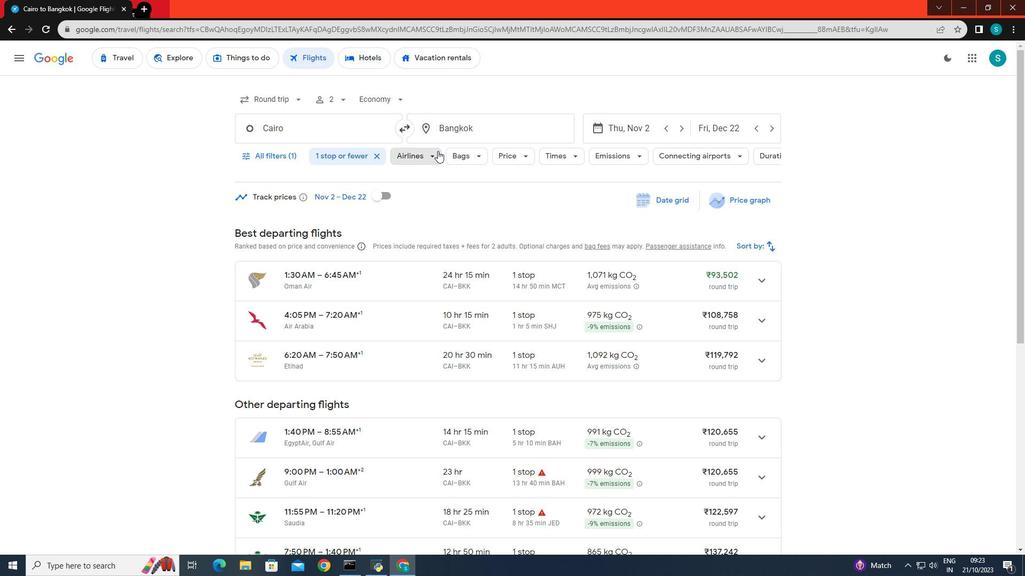 
Action: Mouse moved to (438, 317)
Screenshot: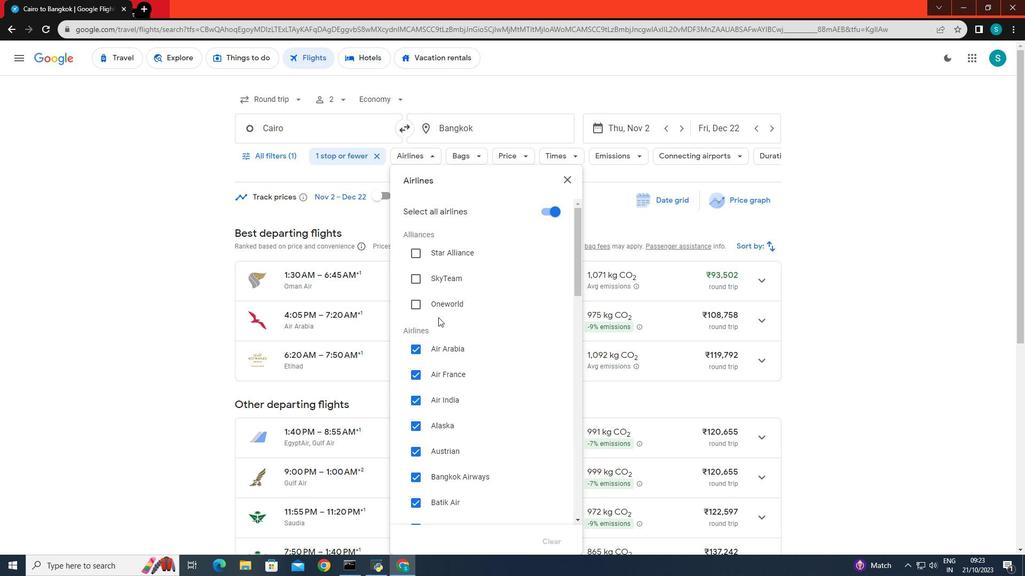 
Action: Mouse scrolled (438, 317) with delta (0, 0)
Screenshot: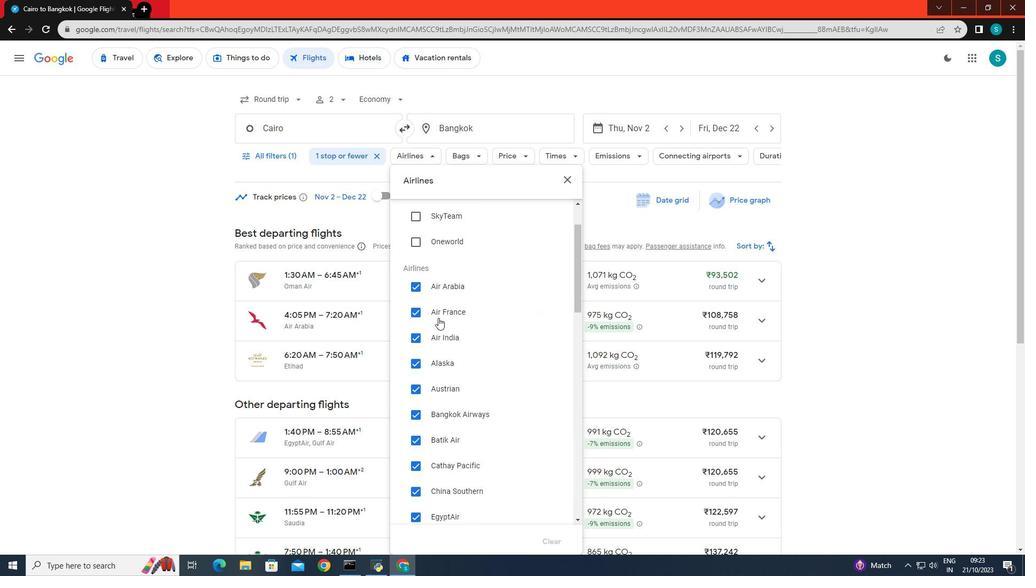 
Action: Mouse moved to (438, 318)
Screenshot: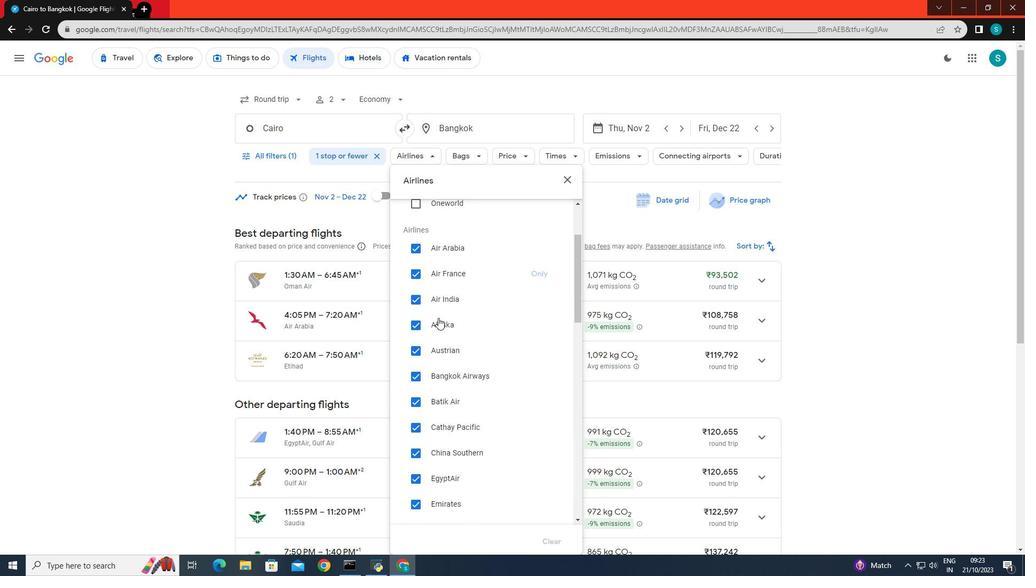 
Action: Mouse scrolled (438, 317) with delta (0, 0)
Screenshot: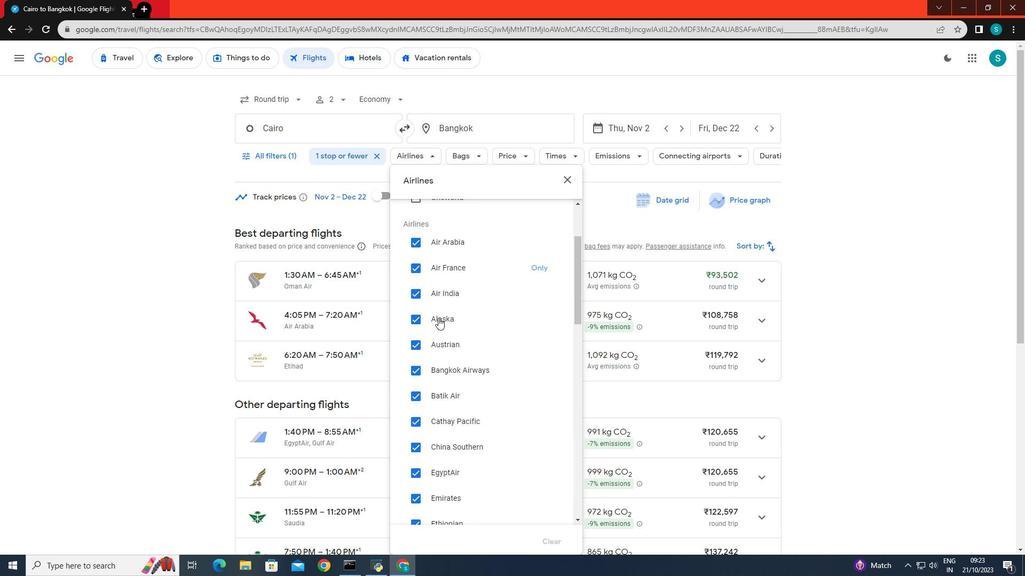 
Action: Mouse moved to (439, 334)
Screenshot: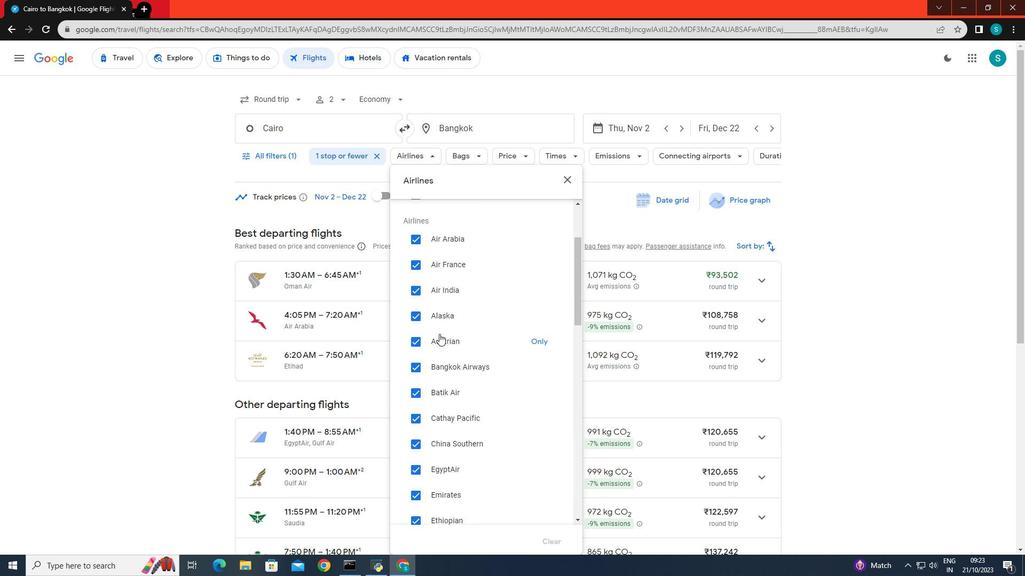 
Action: Mouse scrolled (439, 333) with delta (0, 0)
Screenshot: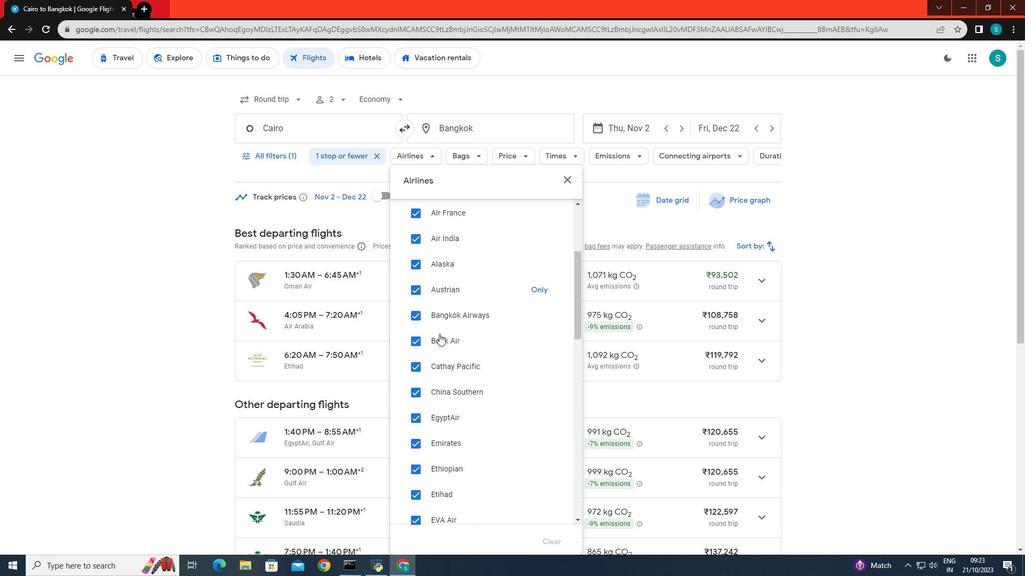 
Action: Mouse scrolled (439, 333) with delta (0, 0)
Screenshot: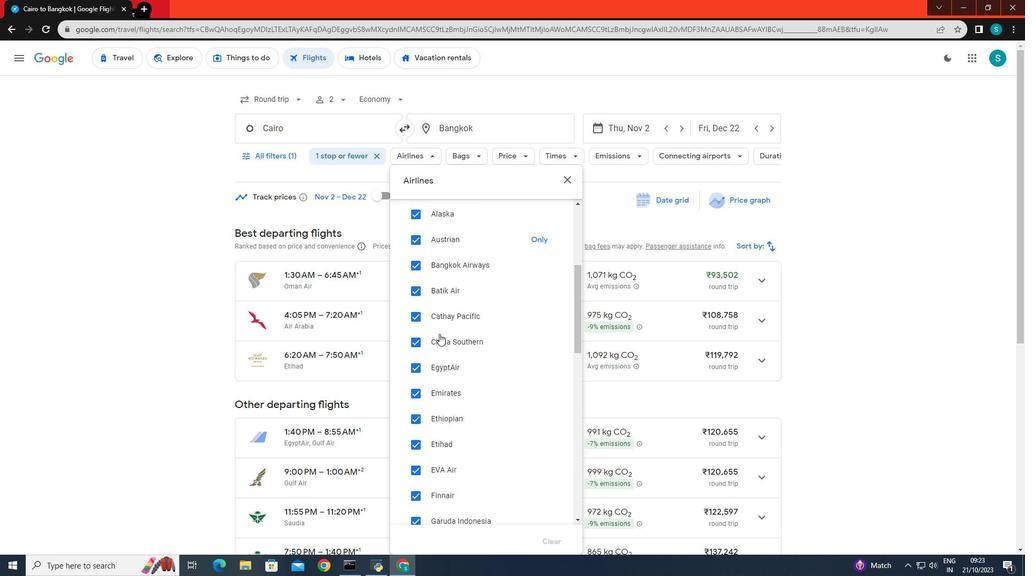 
Action: Mouse moved to (542, 393)
Screenshot: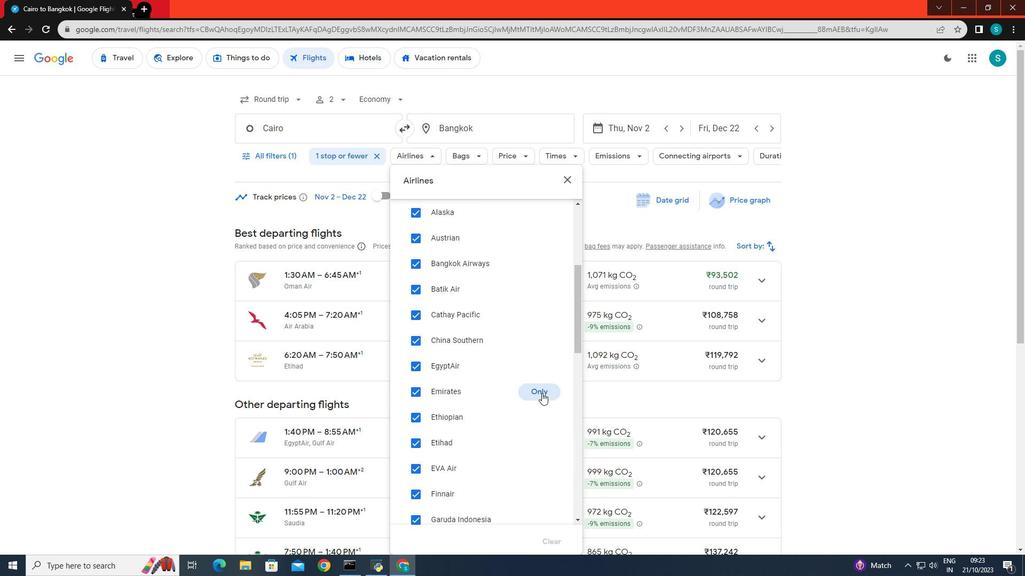 
Action: Mouse pressed left at (542, 393)
Screenshot: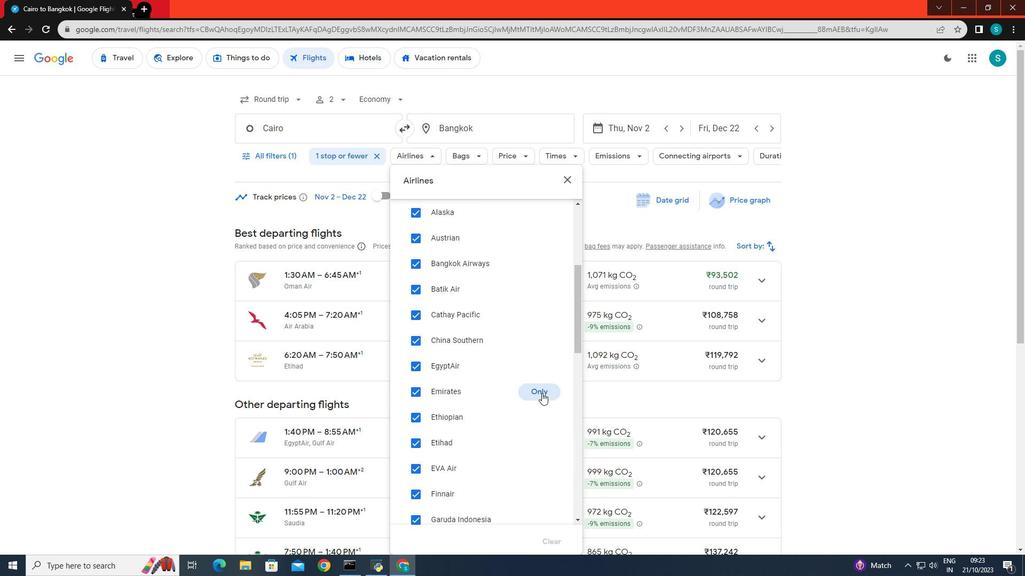 
Action: Mouse moved to (166, 407)
Screenshot: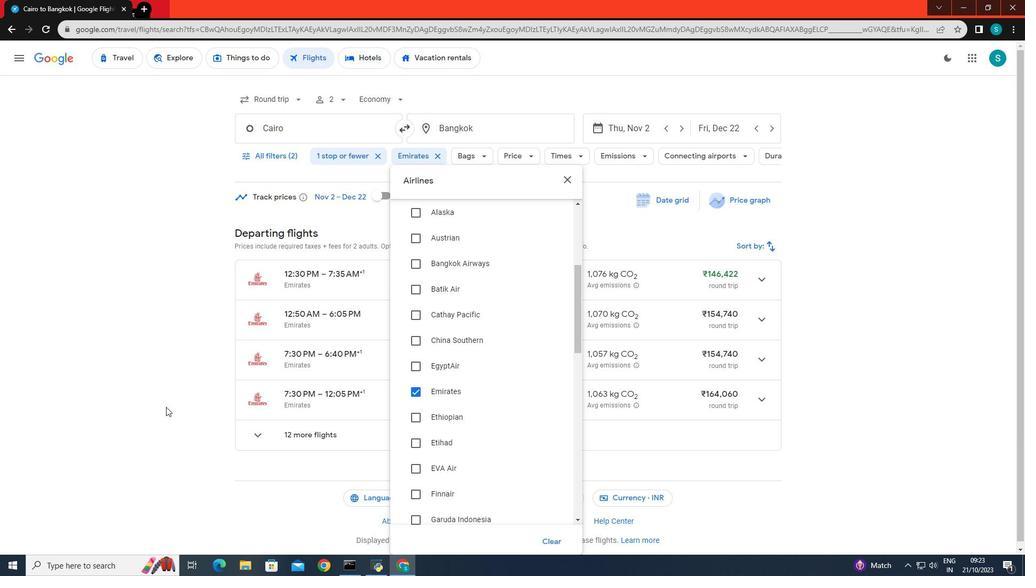 
Action: Mouse pressed left at (166, 407)
Screenshot: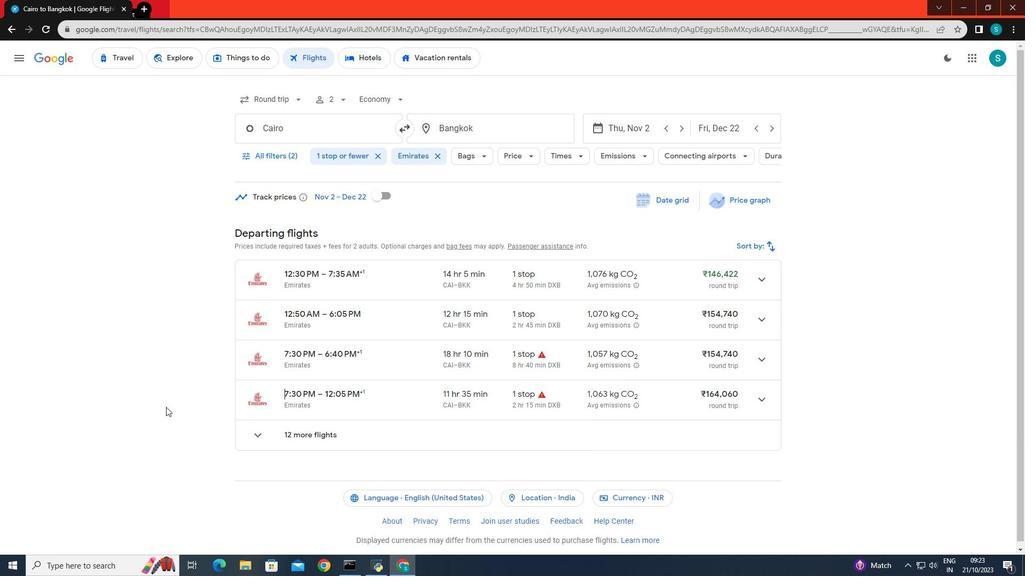 
Action: Mouse moved to (583, 152)
Screenshot: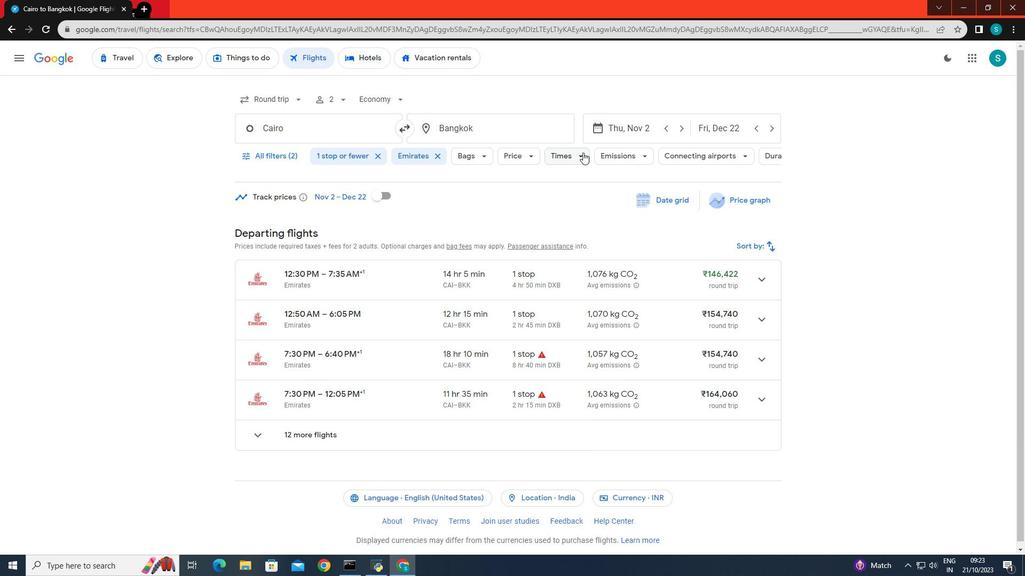 
Action: Mouse pressed left at (583, 152)
Screenshot: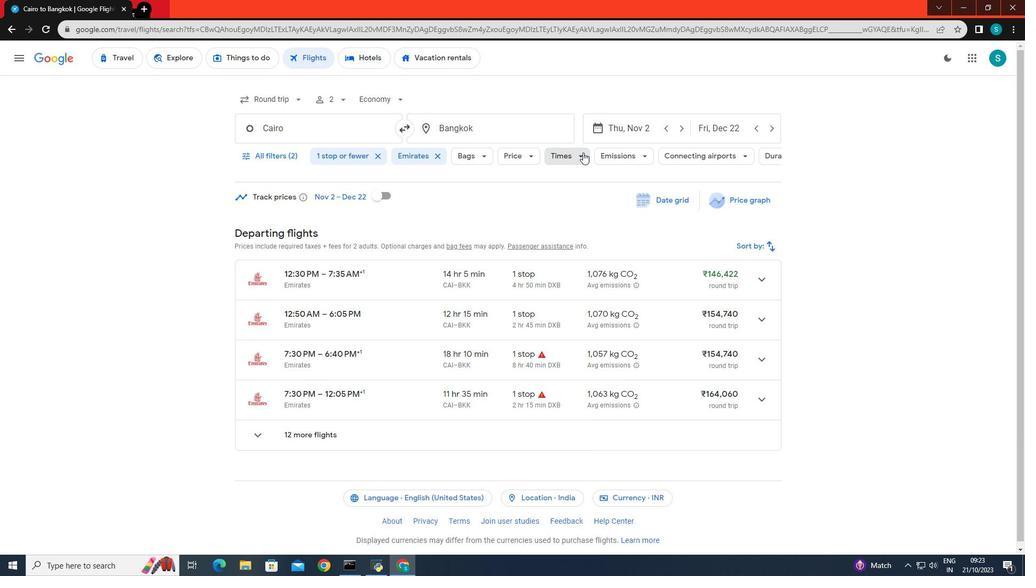 
Action: Mouse moved to (561, 284)
Screenshot: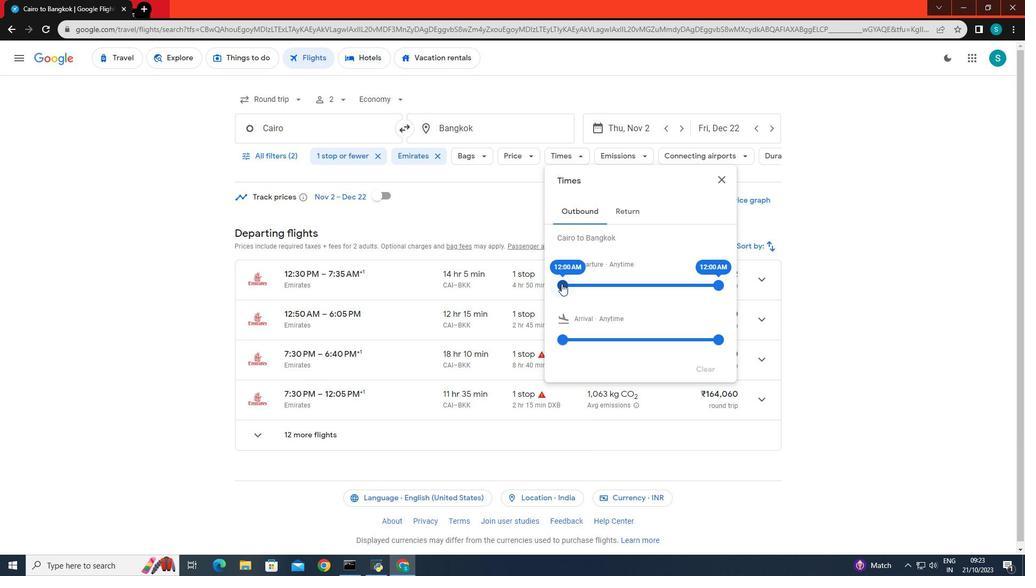 
Action: Mouse pressed left at (561, 284)
Screenshot: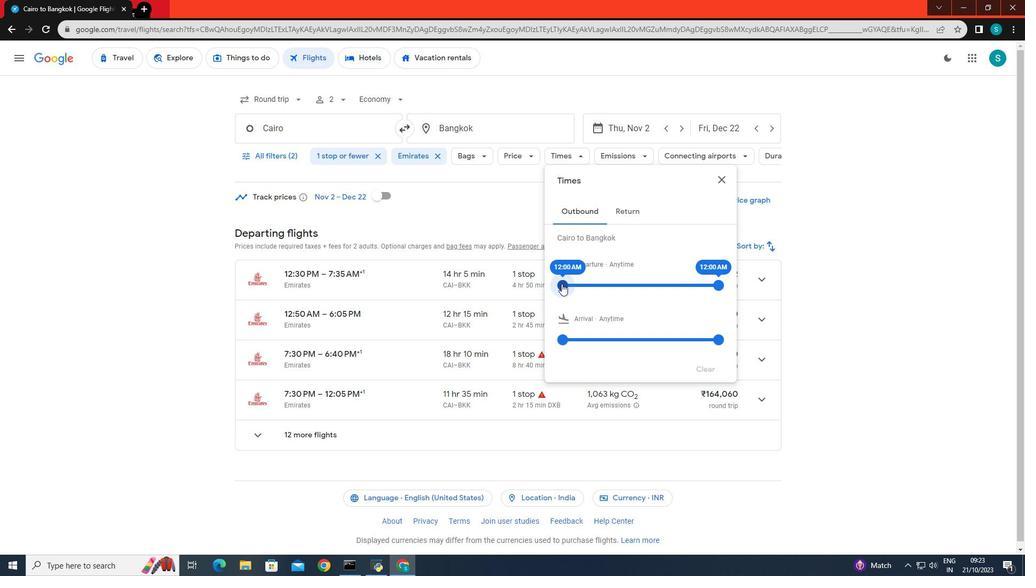 
Action: Mouse moved to (718, 284)
Screenshot: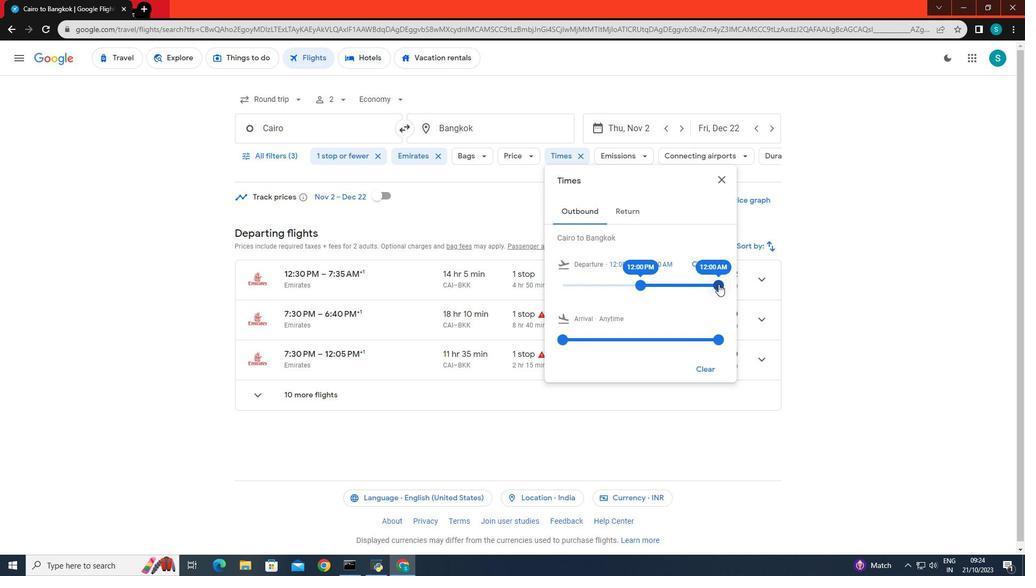 
Action: Mouse pressed left at (718, 284)
Screenshot: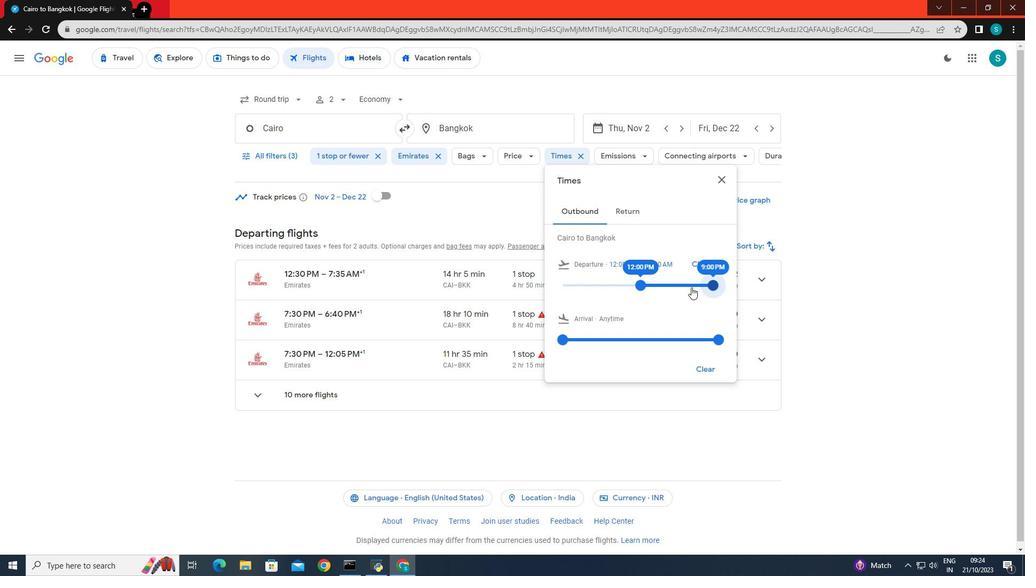 
Action: Mouse moved to (574, 427)
Screenshot: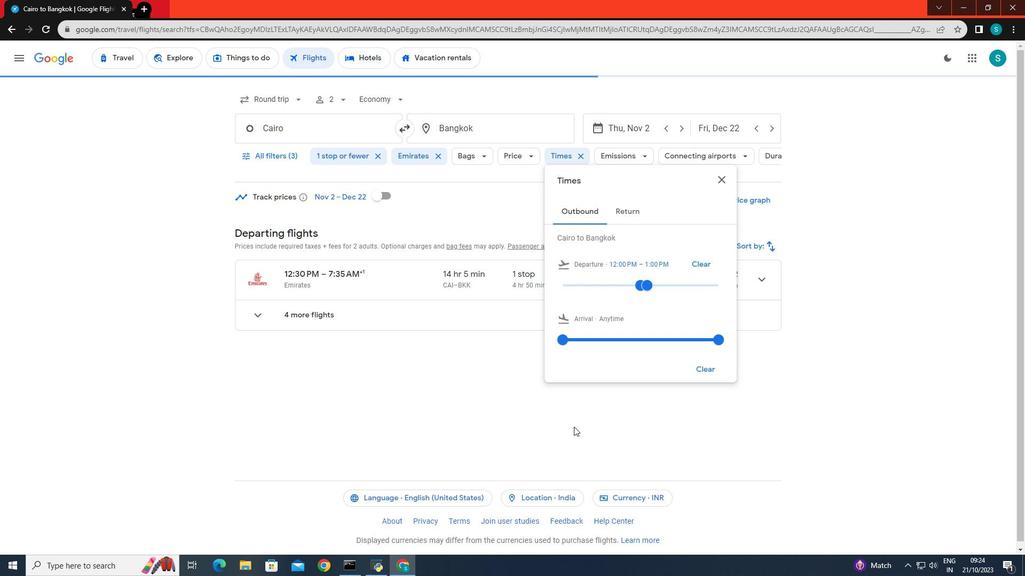 
Action: Mouse pressed left at (574, 427)
Screenshot: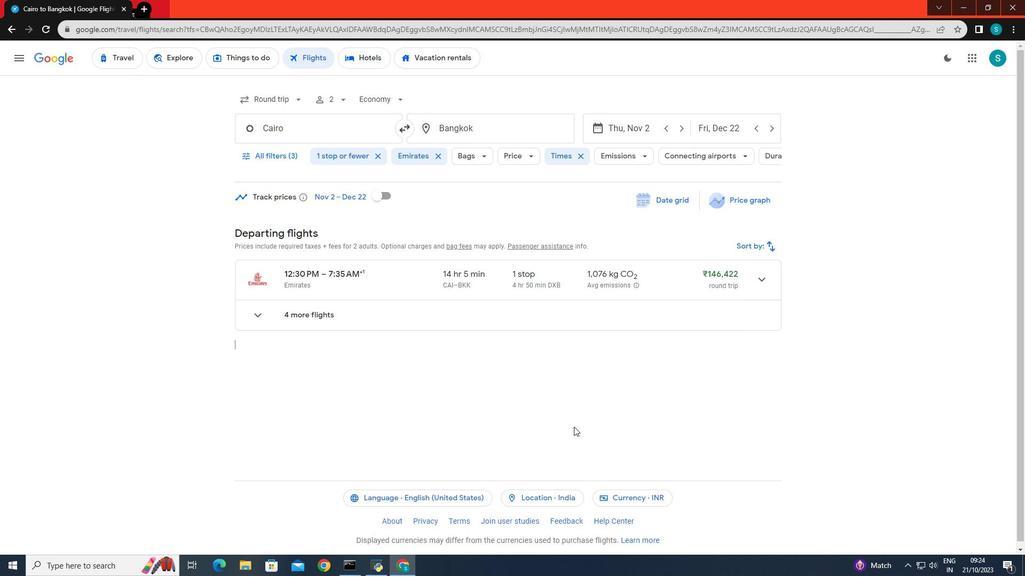 
Action: Mouse moved to (745, 157)
Screenshot: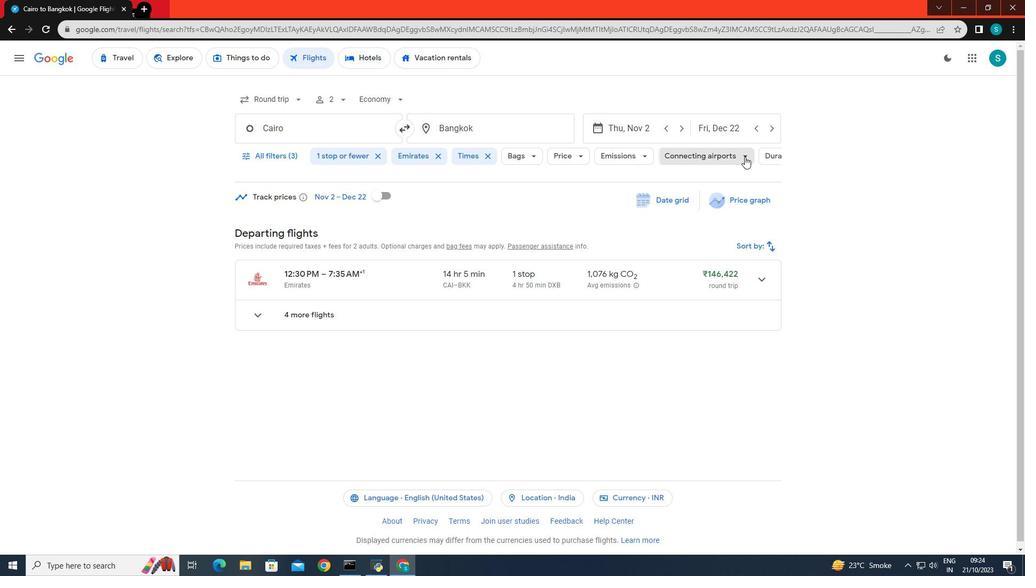 
Action: Mouse pressed left at (745, 157)
Screenshot: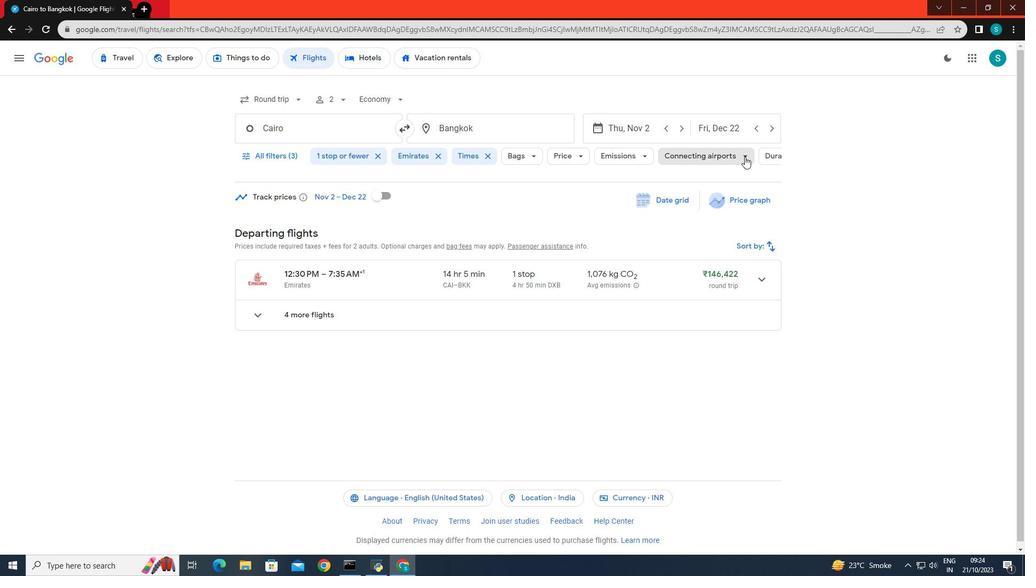 
Action: Mouse moved to (715, 344)
Screenshot: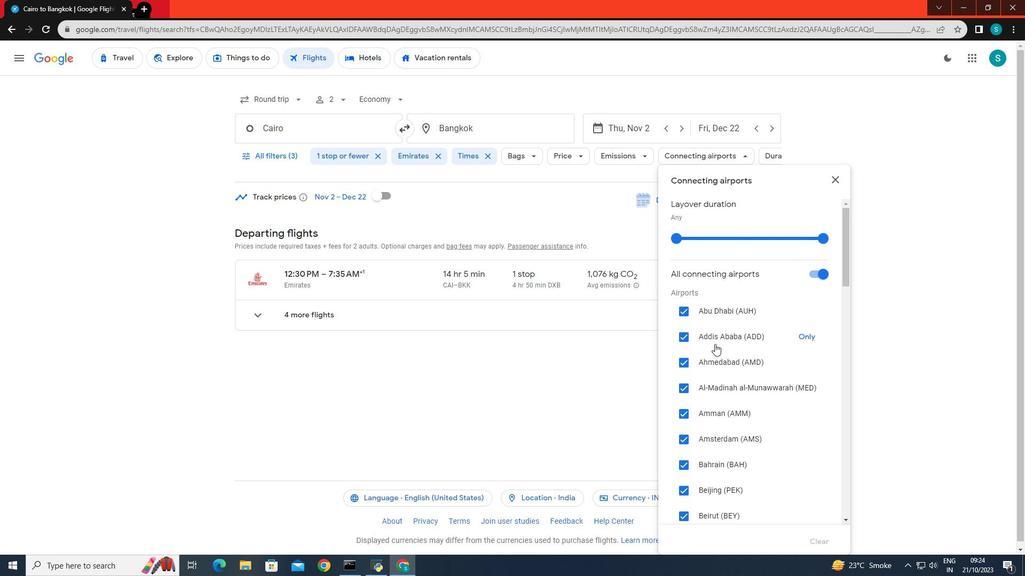 
Action: Mouse scrolled (715, 343) with delta (0, 0)
Screenshot: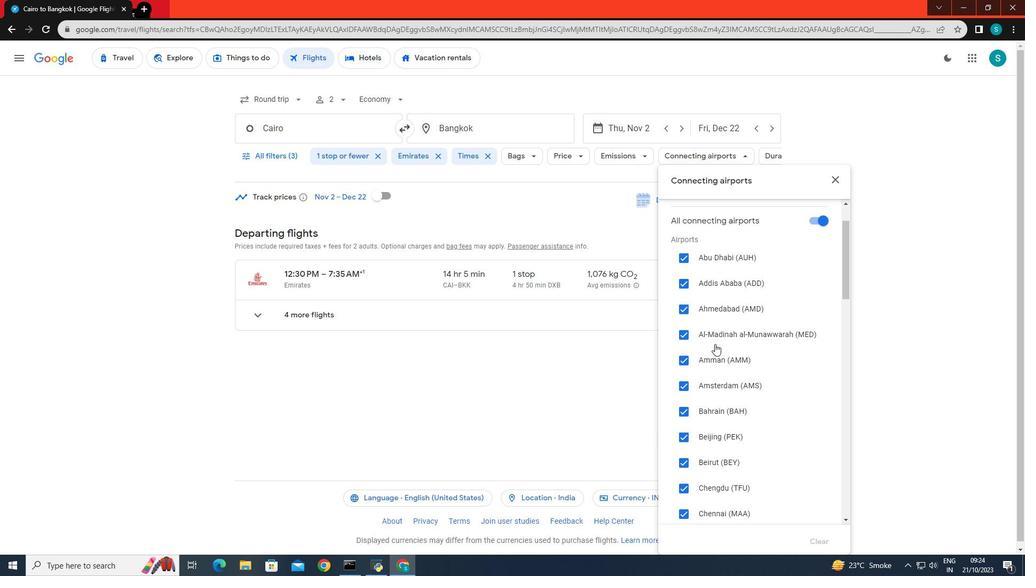 
Action: Mouse scrolled (715, 343) with delta (0, 0)
Screenshot: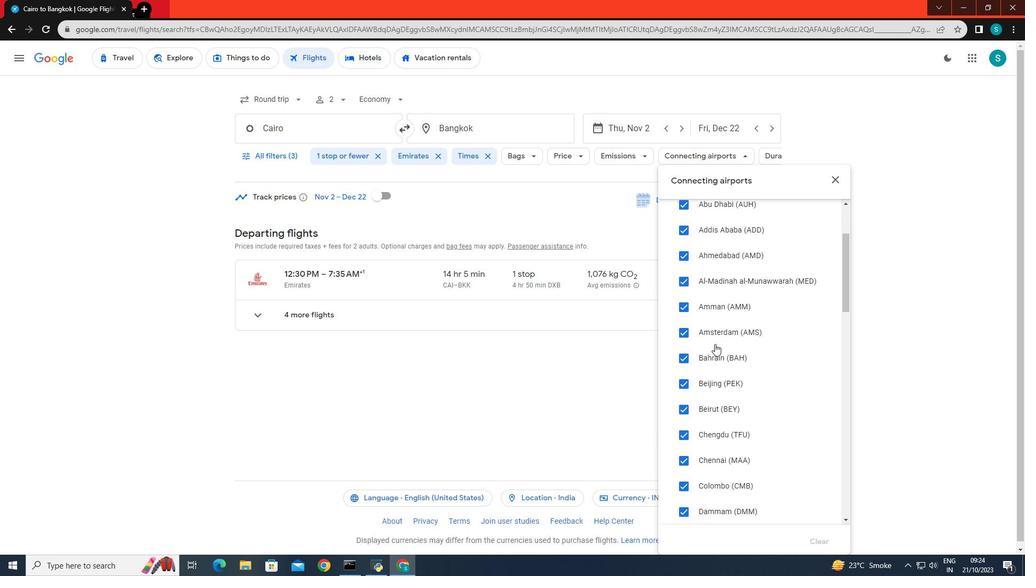 
Action: Mouse scrolled (715, 343) with delta (0, 0)
Screenshot: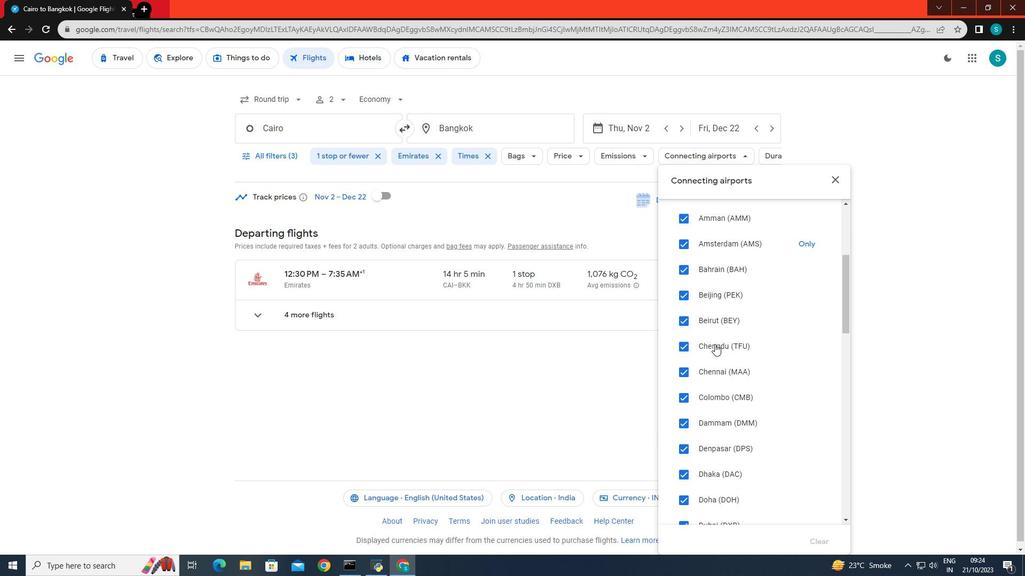 
Action: Mouse scrolled (715, 343) with delta (0, 0)
Screenshot: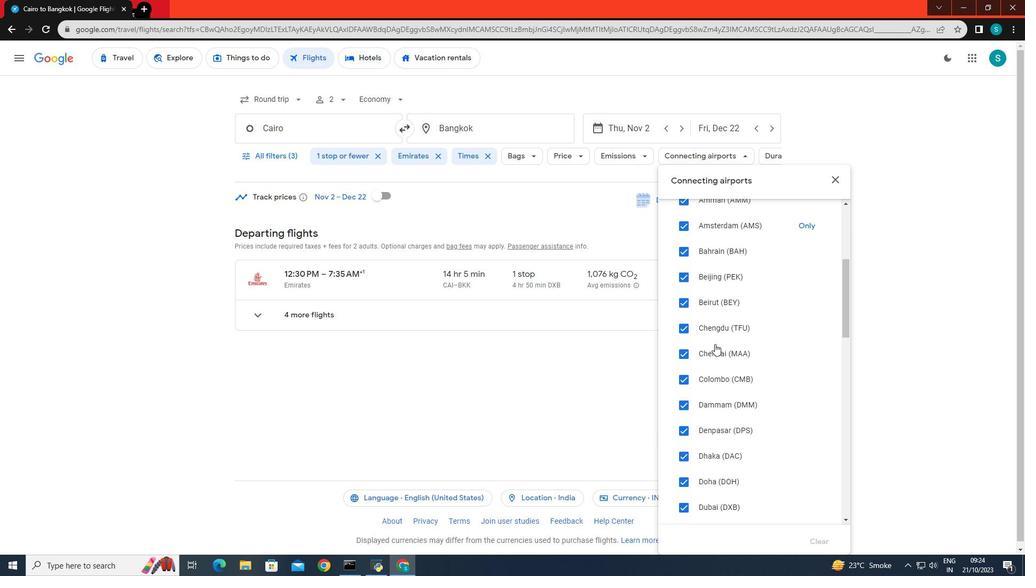 
Action: Mouse scrolled (715, 343) with delta (0, 0)
Screenshot: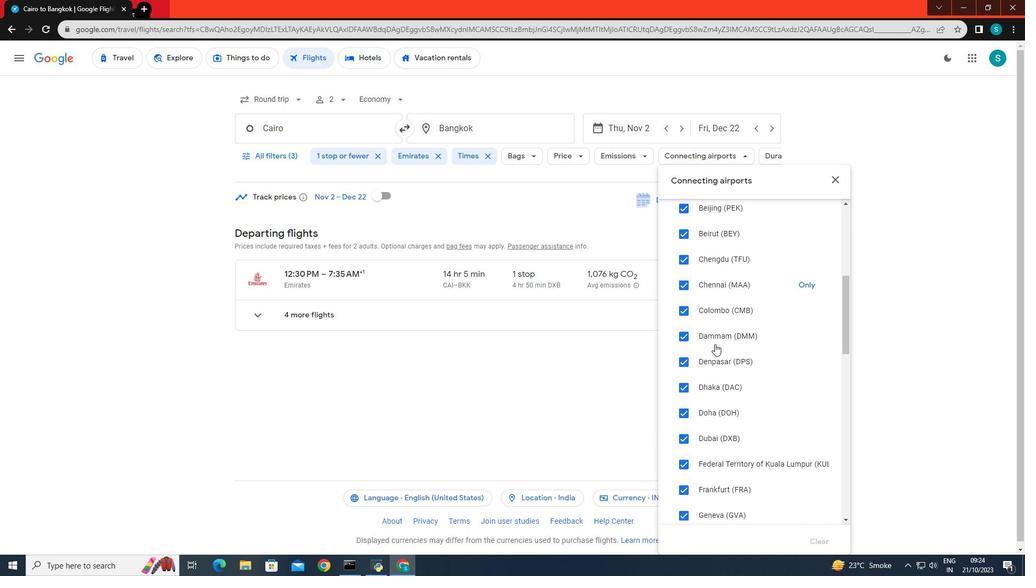 
Action: Mouse scrolled (715, 343) with delta (0, 0)
Screenshot: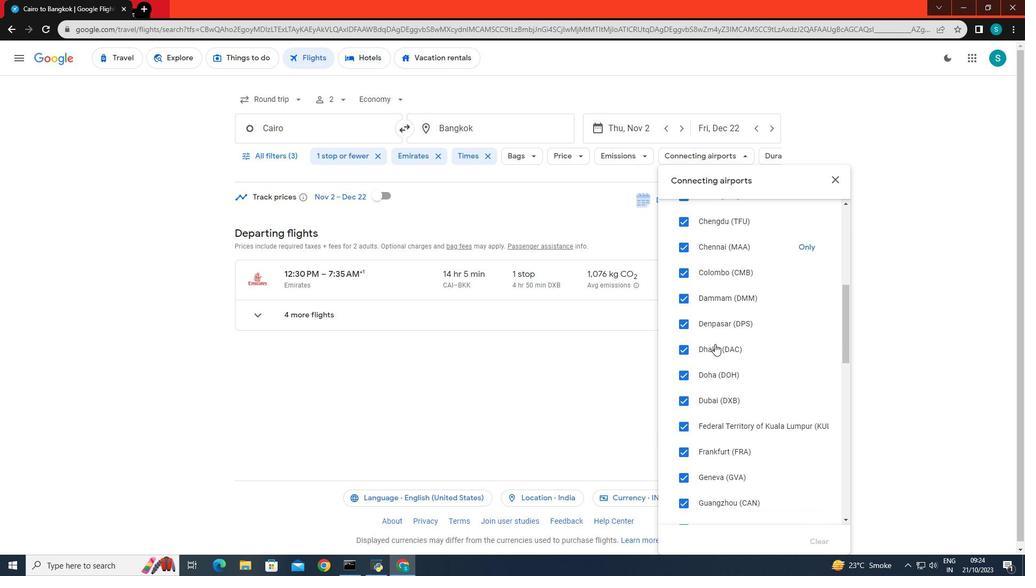 
Action: Mouse moved to (804, 400)
Screenshot: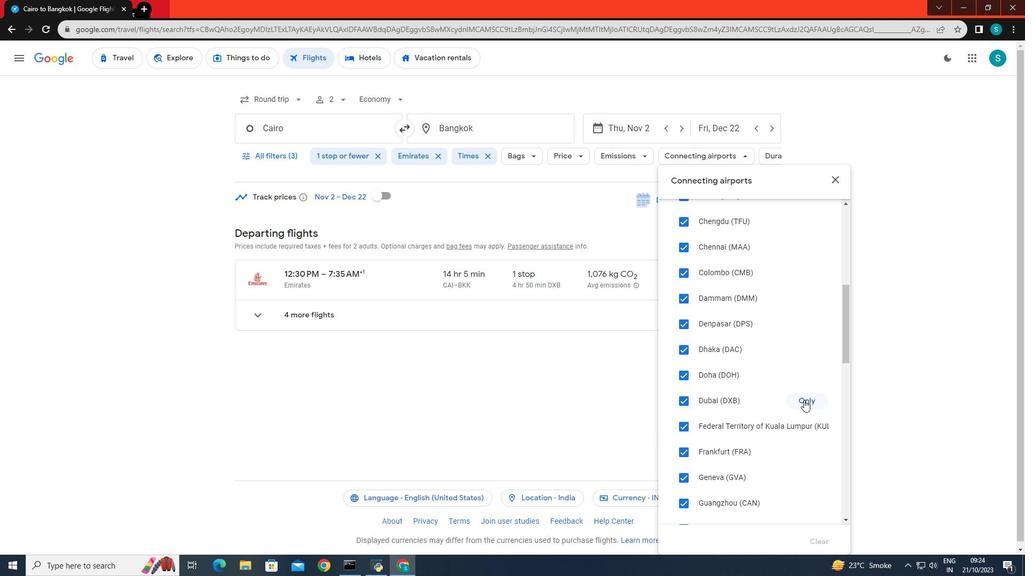 
Action: Mouse pressed left at (804, 400)
Screenshot: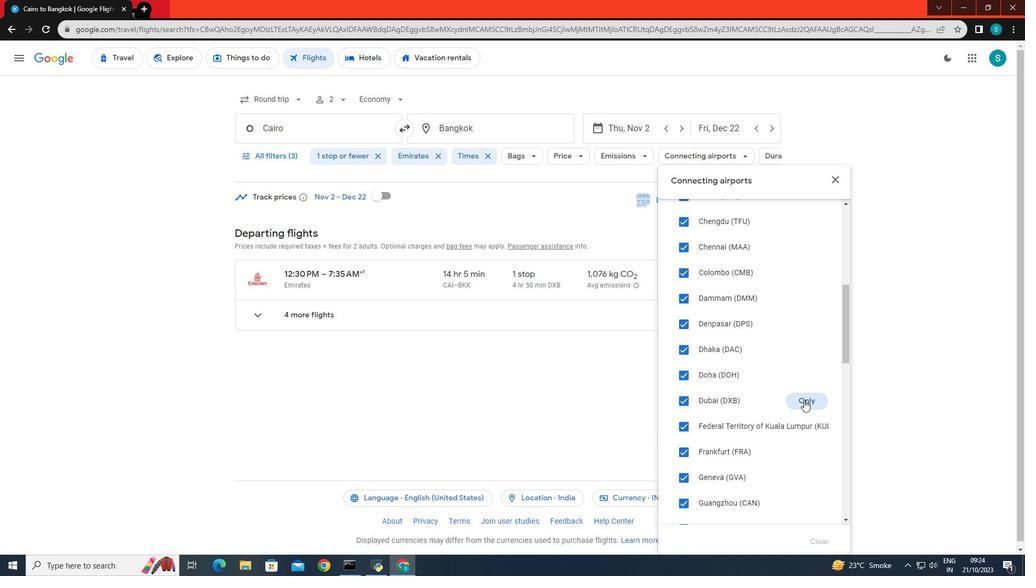 
Action: Mouse moved to (565, 390)
Screenshot: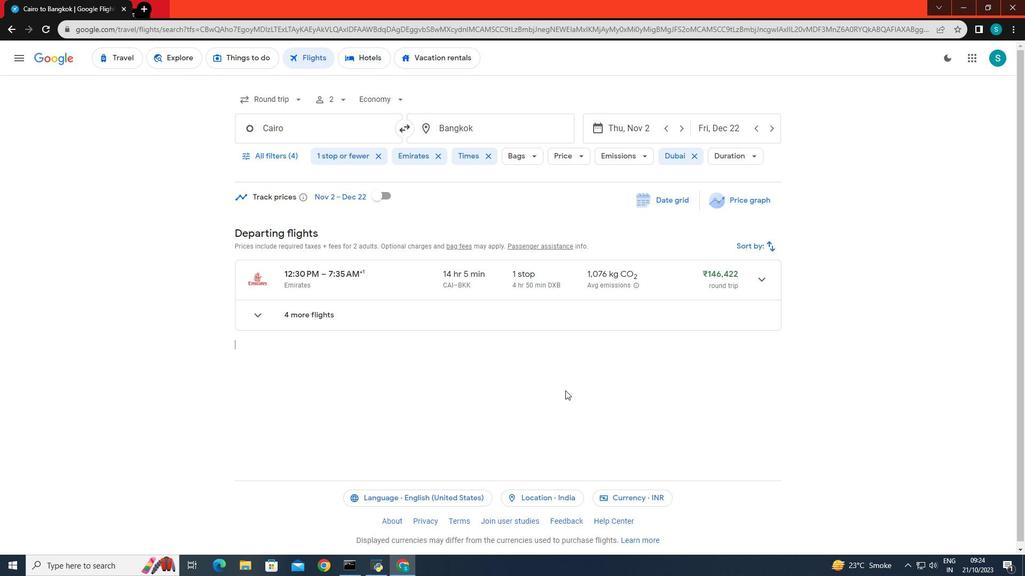 
Action: Mouse pressed left at (565, 390)
Screenshot: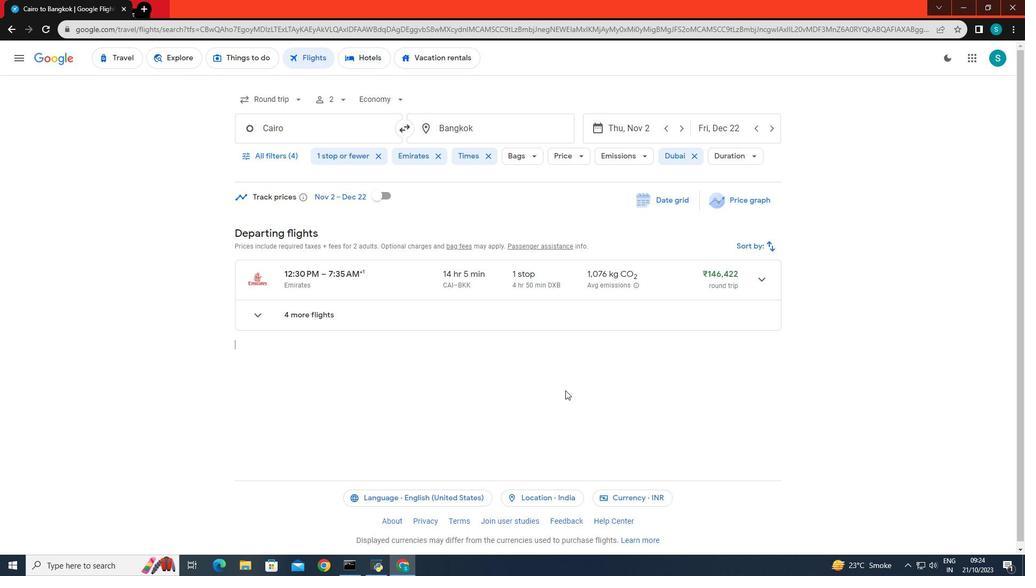 
